 Task: Add Attachment from Google Drive to Card Card0000000279 in Board Board0000000070 in Workspace WS0000000024 in Trello. Add Cover Orange to Card Card0000000279 in Board Board0000000070 in Workspace WS0000000024 in Trello. Add "Add Label …" with "Title" Title0000000279 to Button Button0000000279 to Card Card0000000279 in Board Board0000000070 in Workspace WS0000000024 in Trello. Add Description DS0000000279 to Card Card0000000279 in Board Board0000000070 in Workspace WS0000000024 in Trello. Add Comment CM0000000279 to Card Card0000000279 in Board Board0000000070 in Workspace WS0000000024 in Trello
Action: Mouse moved to (416, 516)
Screenshot: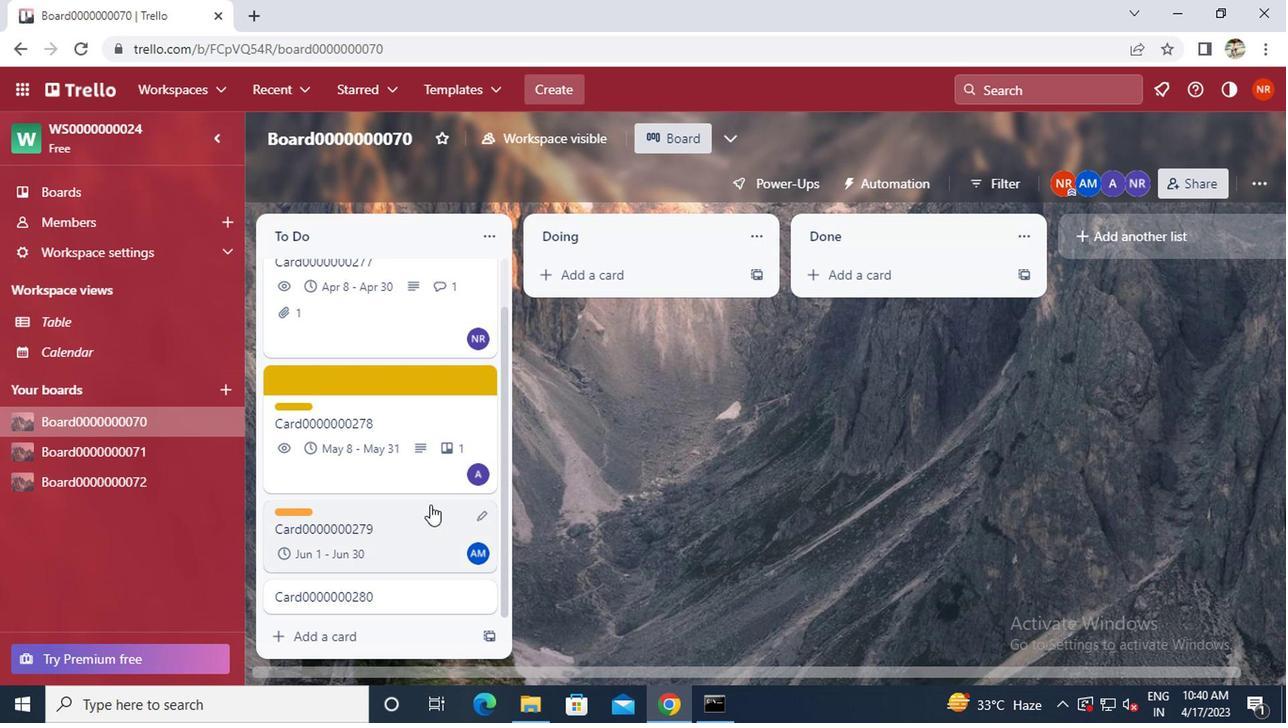 
Action: Mouse pressed left at (416, 516)
Screenshot: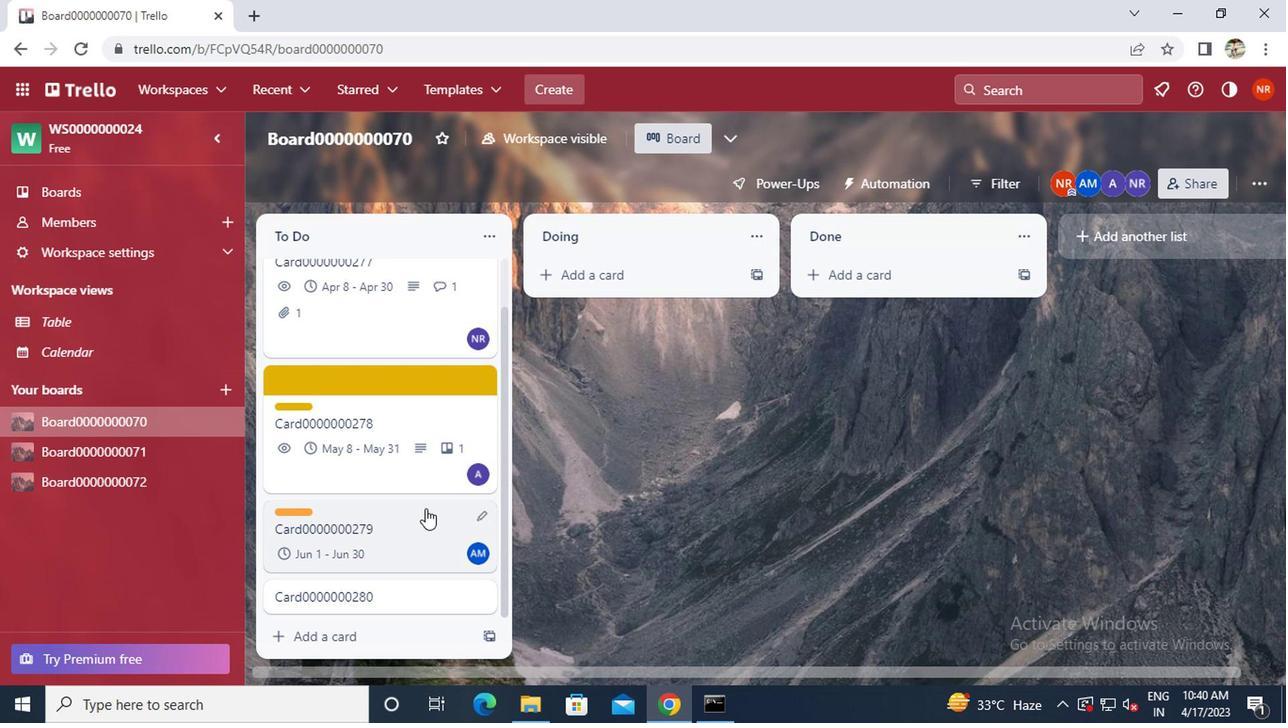 
Action: Mouse moved to (845, 453)
Screenshot: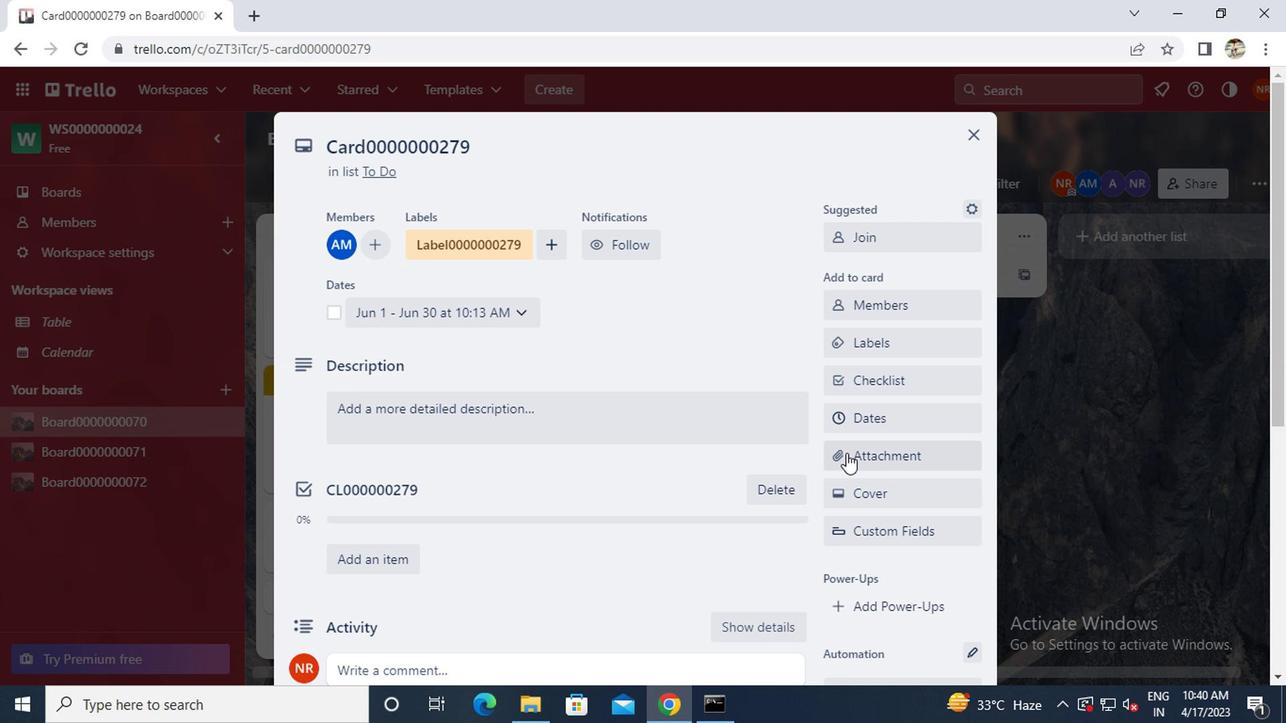 
Action: Mouse pressed left at (845, 453)
Screenshot: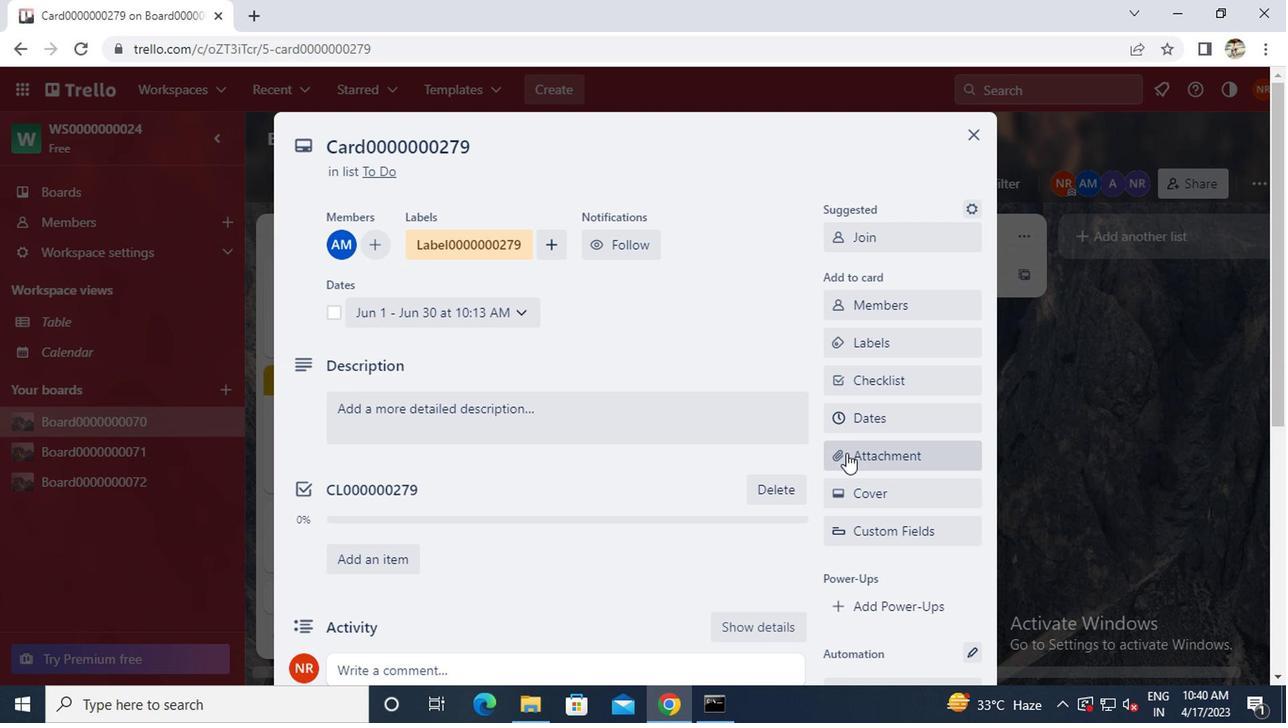 
Action: Mouse moved to (865, 236)
Screenshot: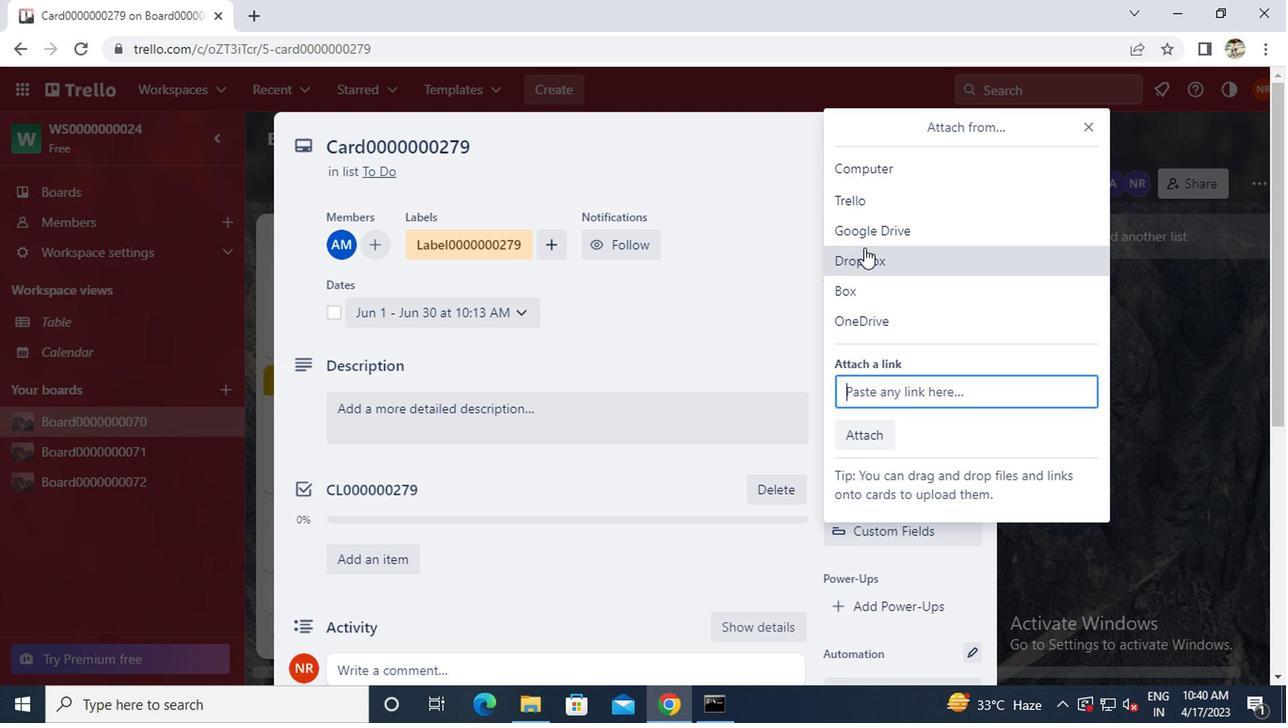 
Action: Mouse pressed left at (865, 236)
Screenshot: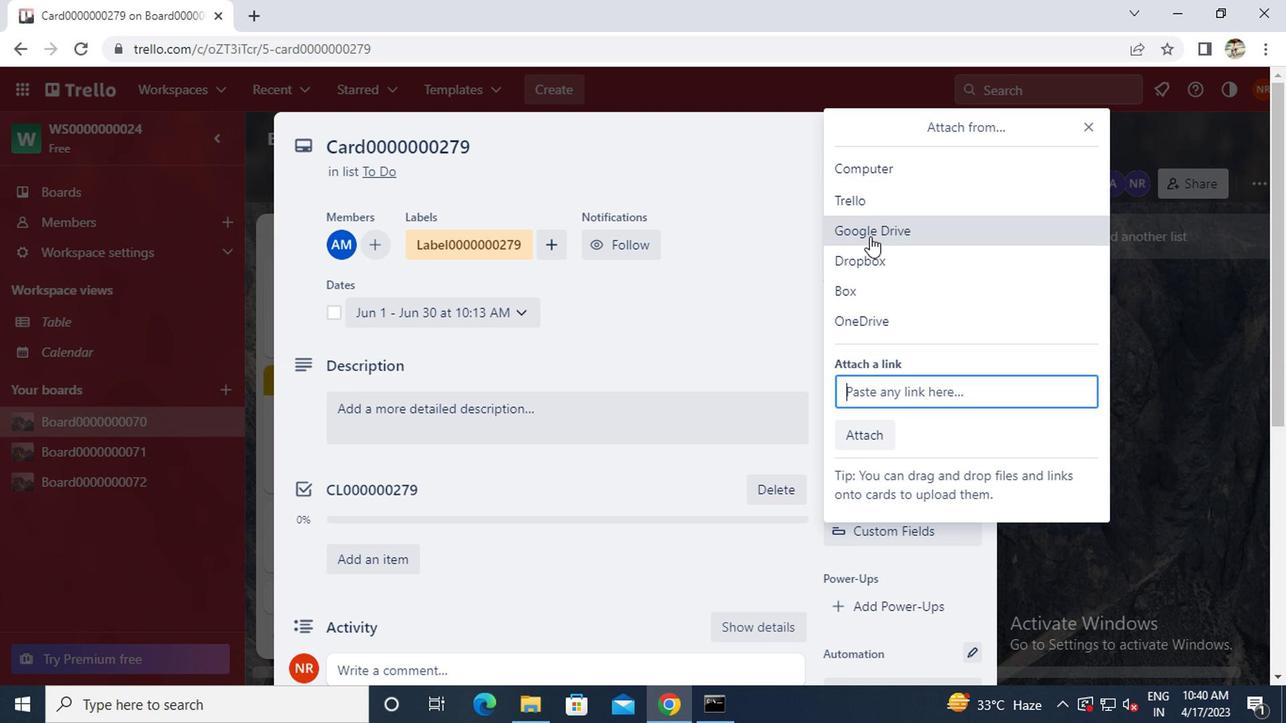
Action: Mouse moved to (395, 401)
Screenshot: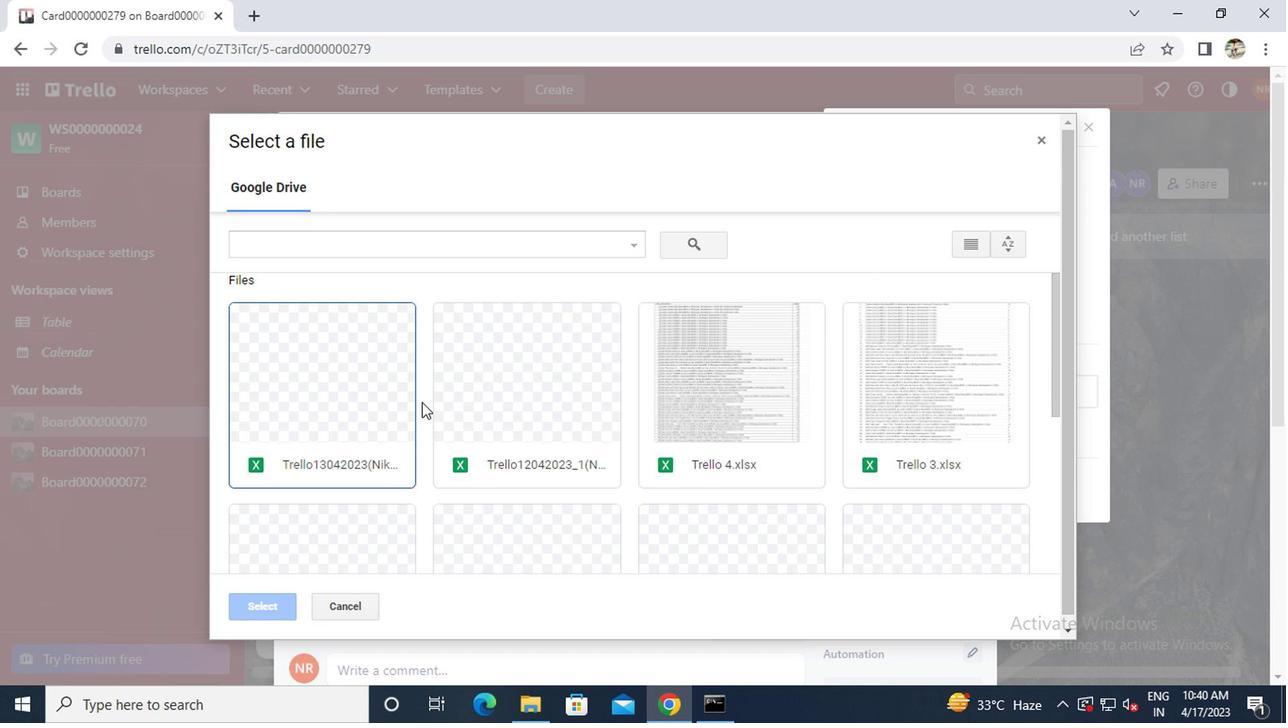 
Action: Mouse pressed left at (395, 401)
Screenshot: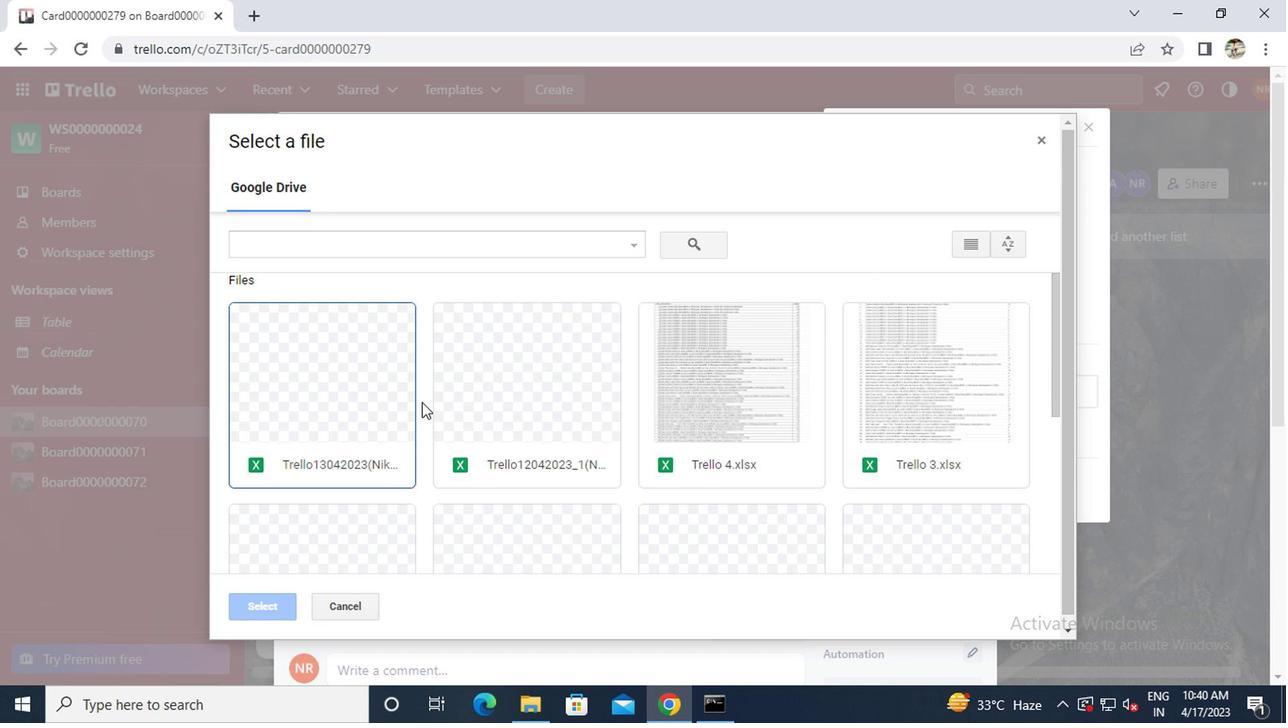 
Action: Mouse moved to (274, 611)
Screenshot: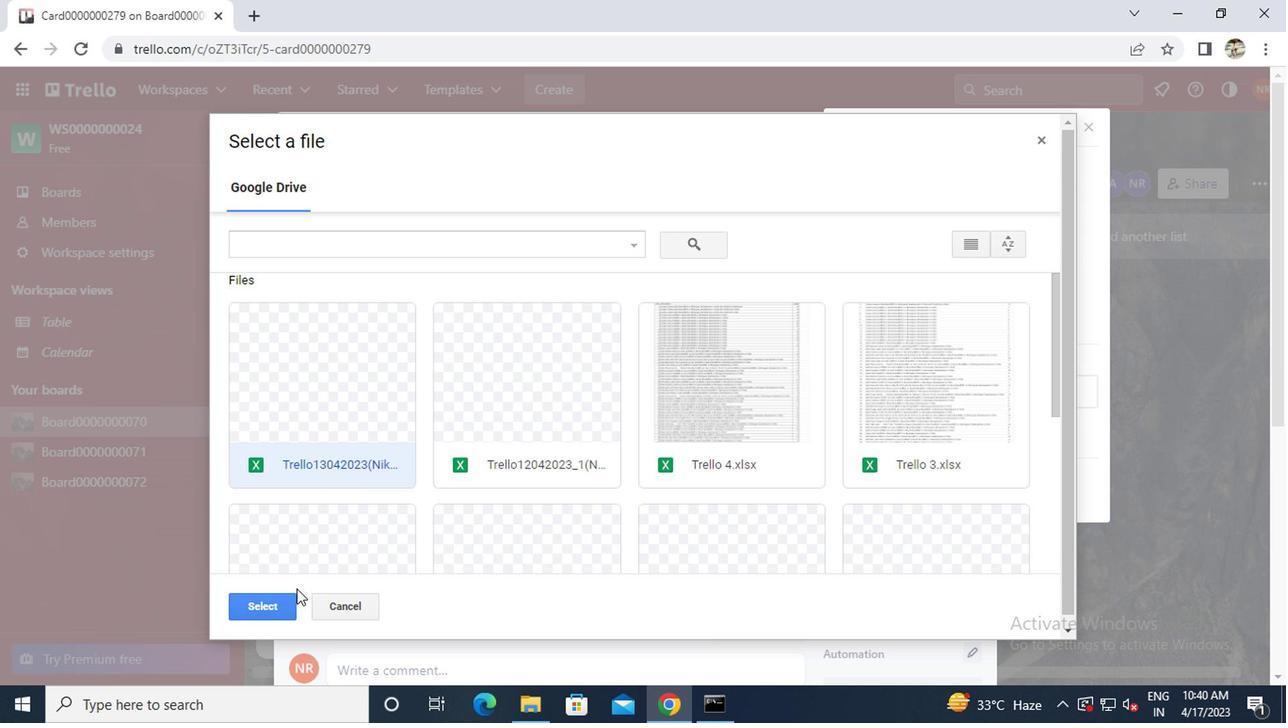 
Action: Mouse pressed left at (274, 611)
Screenshot: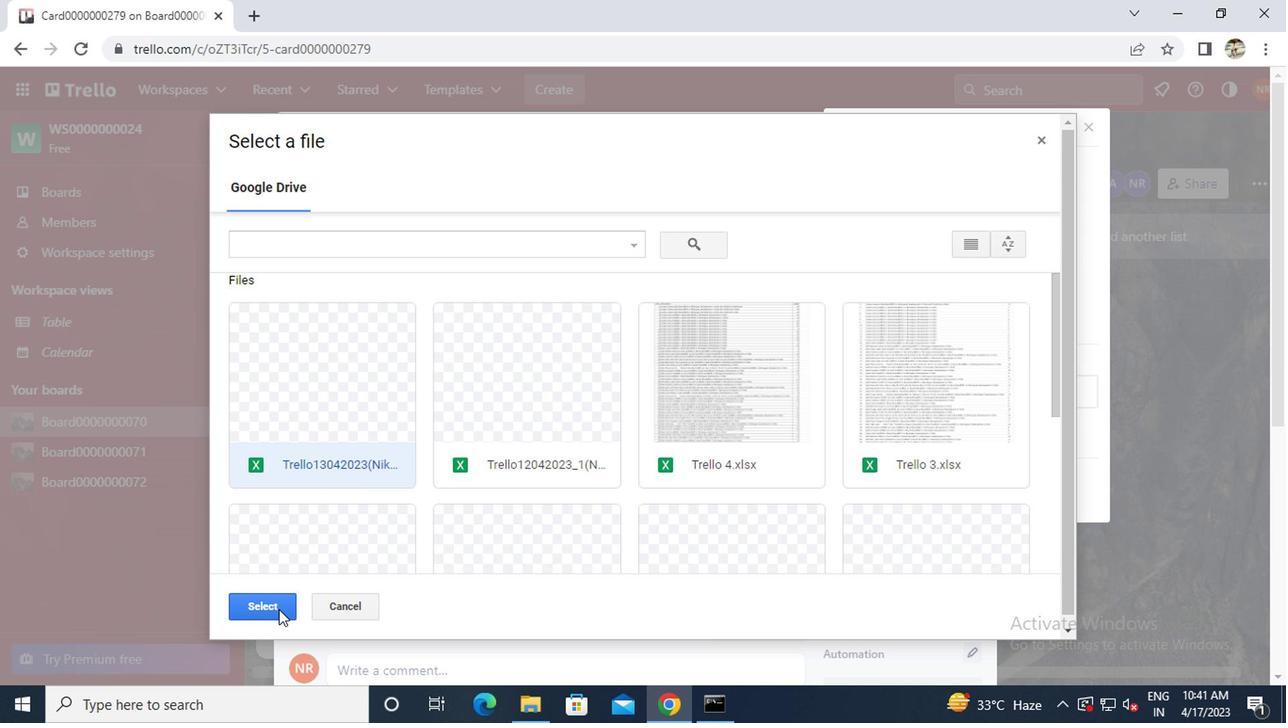 
Action: Mouse moved to (850, 493)
Screenshot: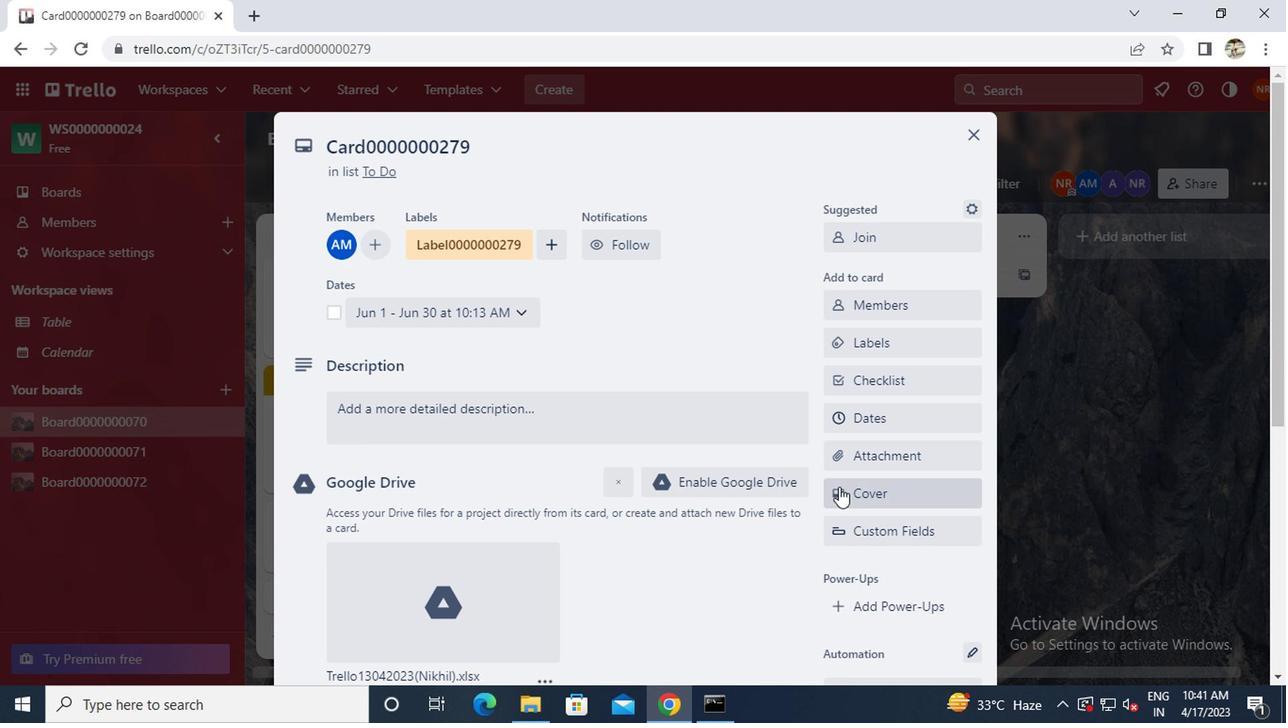 
Action: Mouse pressed left at (850, 493)
Screenshot: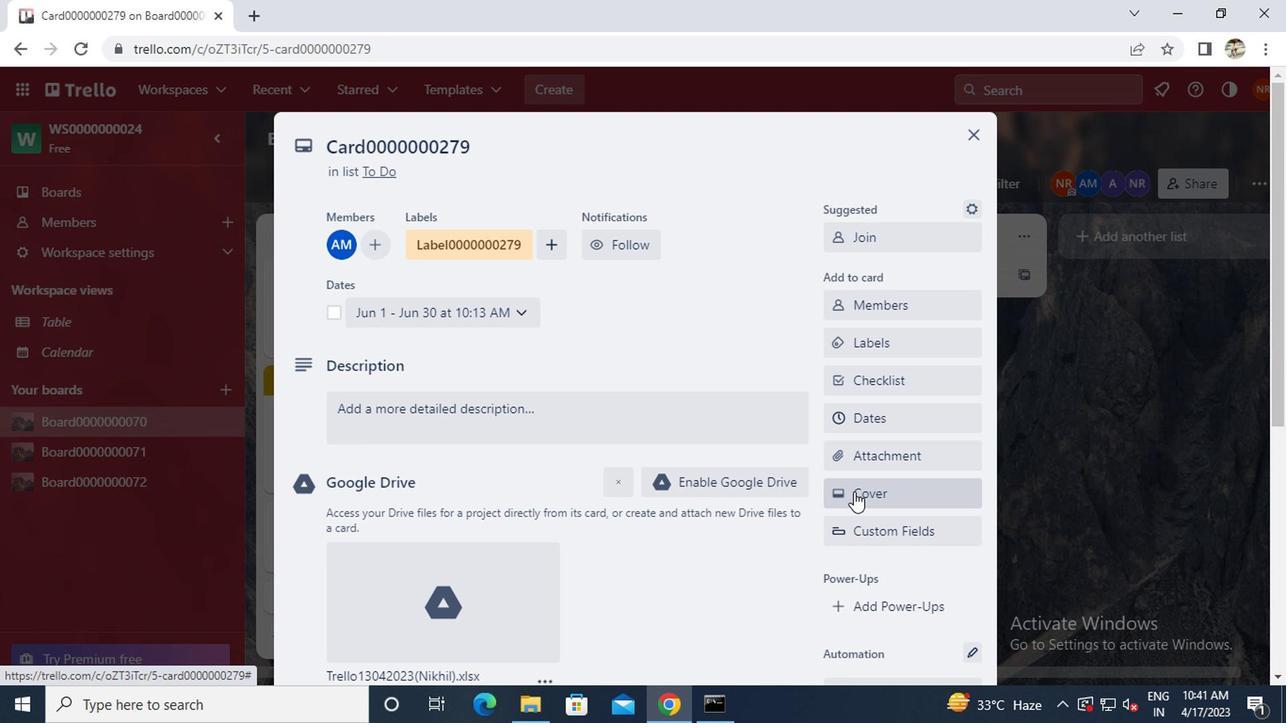 
Action: Mouse moved to (954, 302)
Screenshot: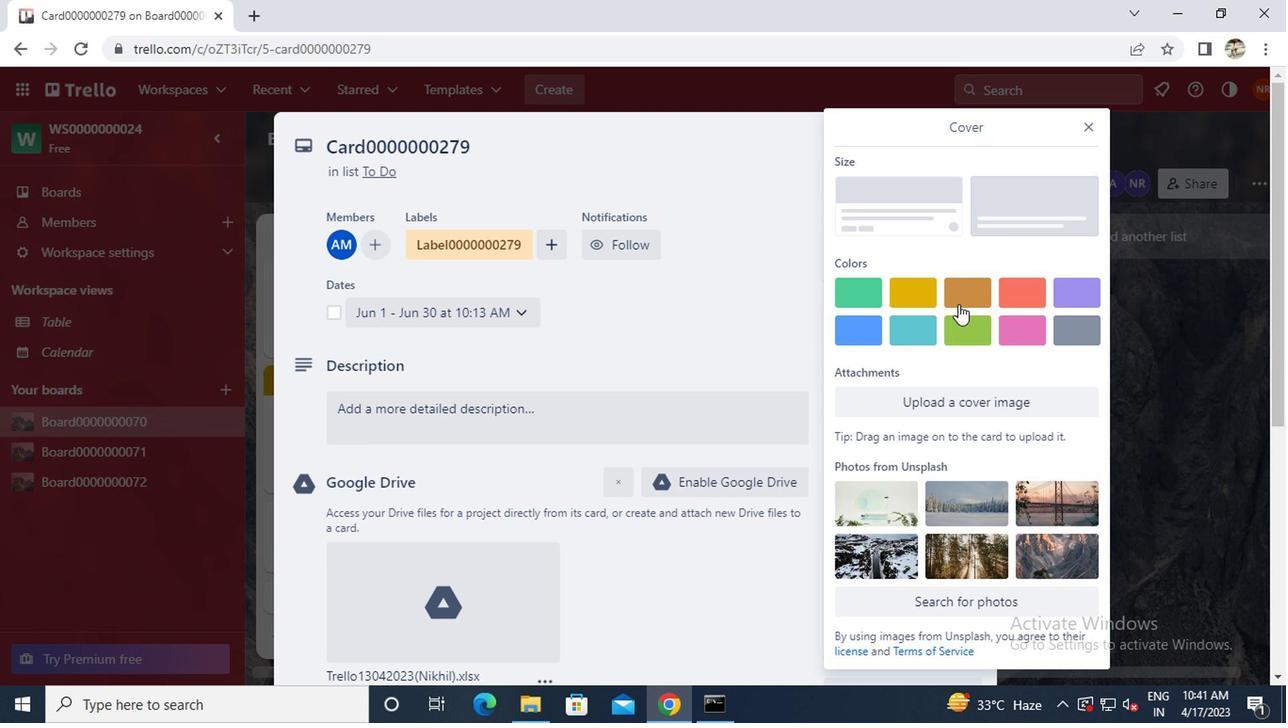 
Action: Mouse pressed left at (954, 302)
Screenshot: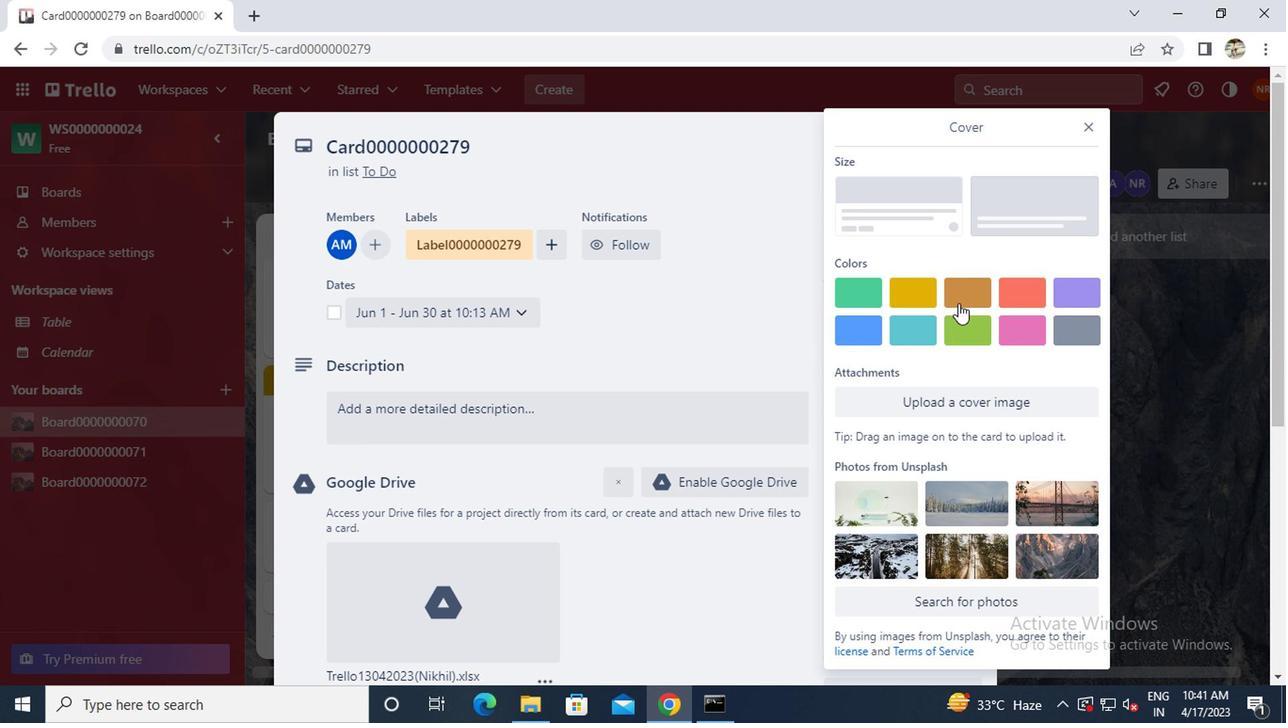 
Action: Mouse moved to (1087, 125)
Screenshot: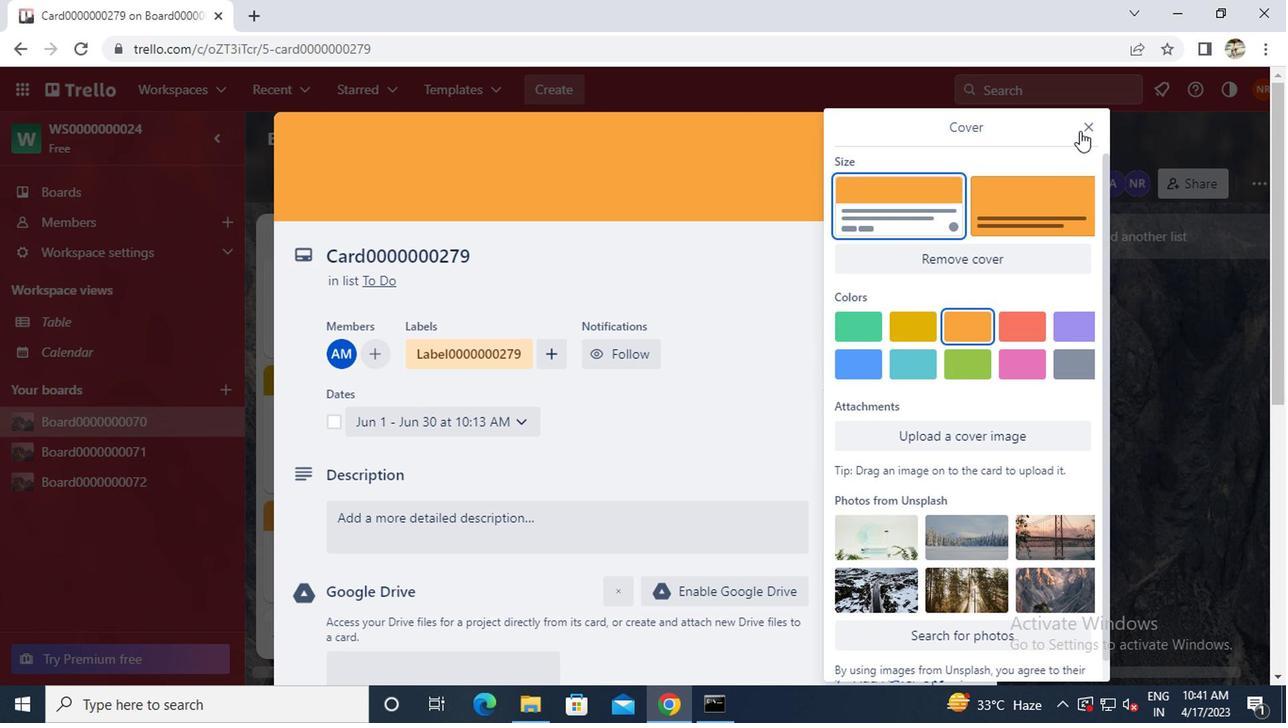 
Action: Mouse pressed left at (1087, 125)
Screenshot: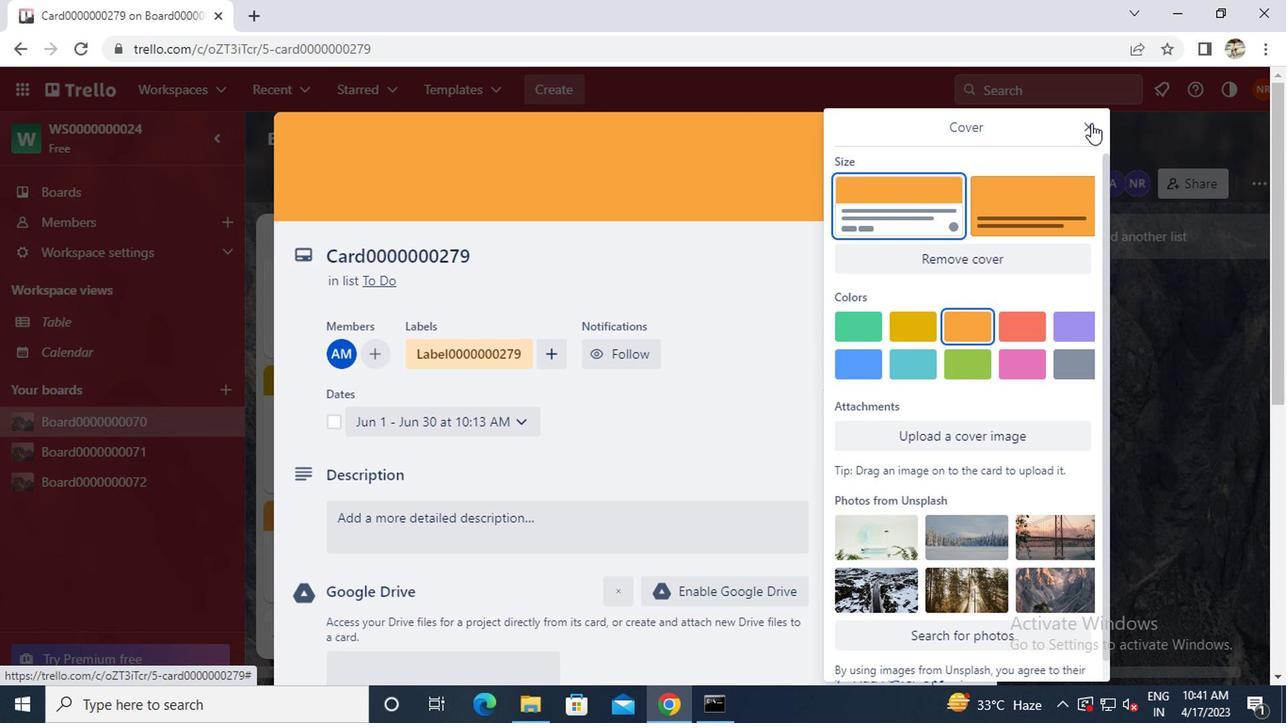 
Action: Mouse moved to (862, 375)
Screenshot: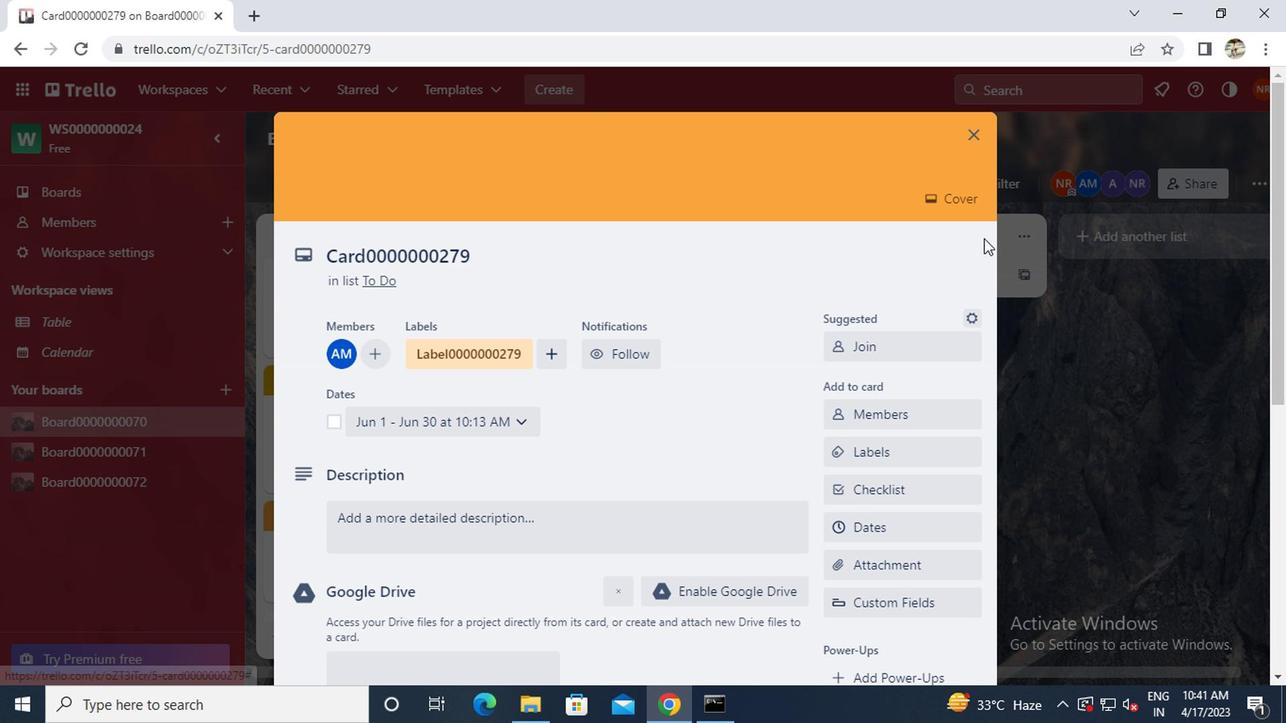 
Action: Mouse scrolled (862, 374) with delta (0, -1)
Screenshot: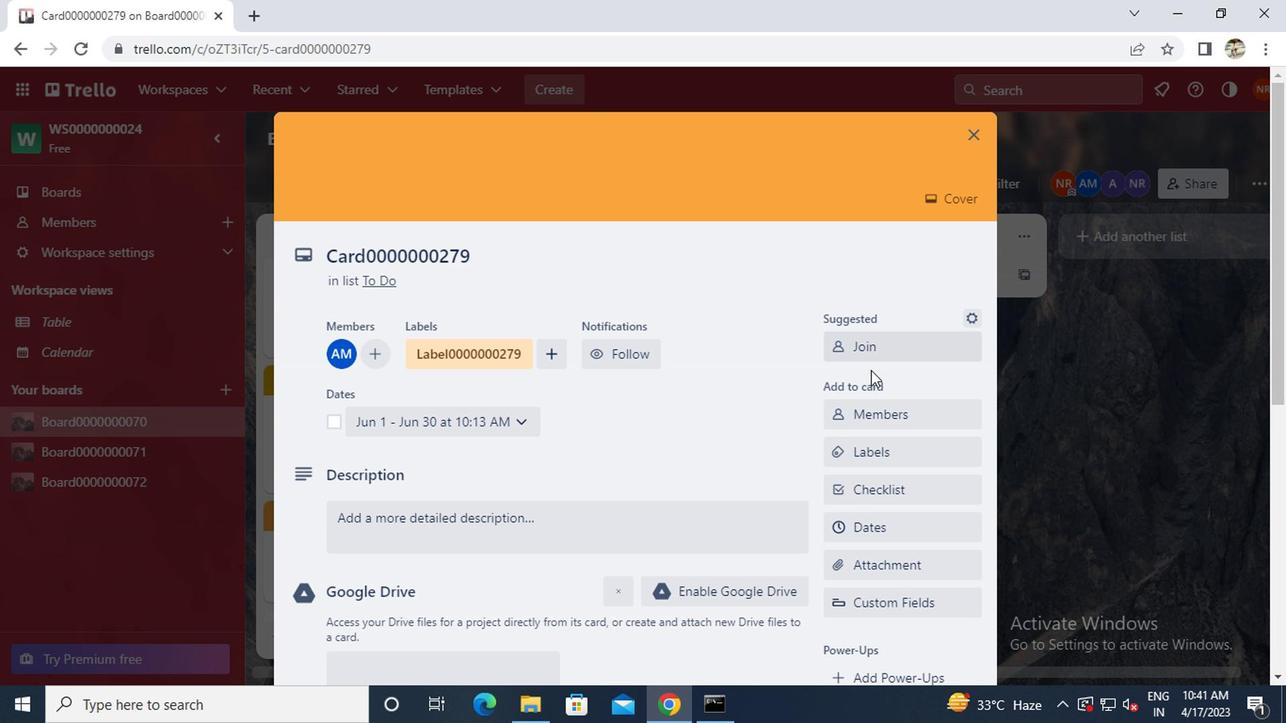 
Action: Mouse scrolled (862, 374) with delta (0, -1)
Screenshot: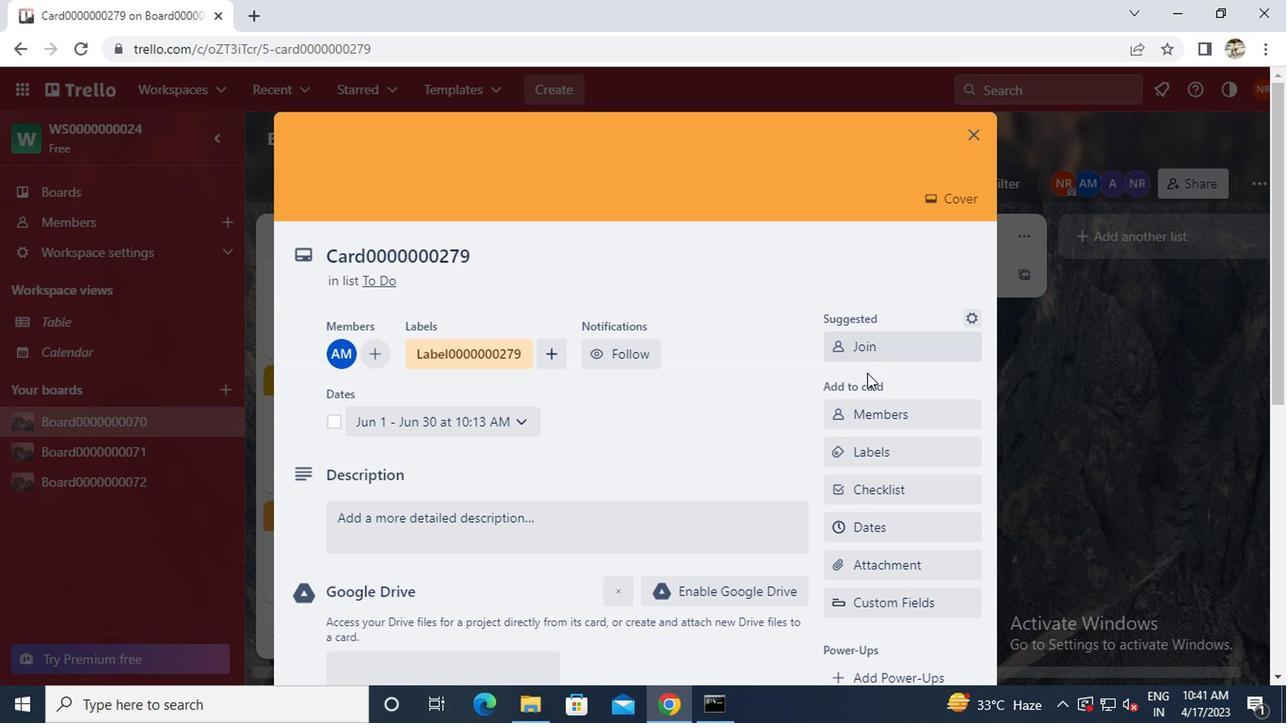 
Action: Mouse scrolled (862, 374) with delta (0, -1)
Screenshot: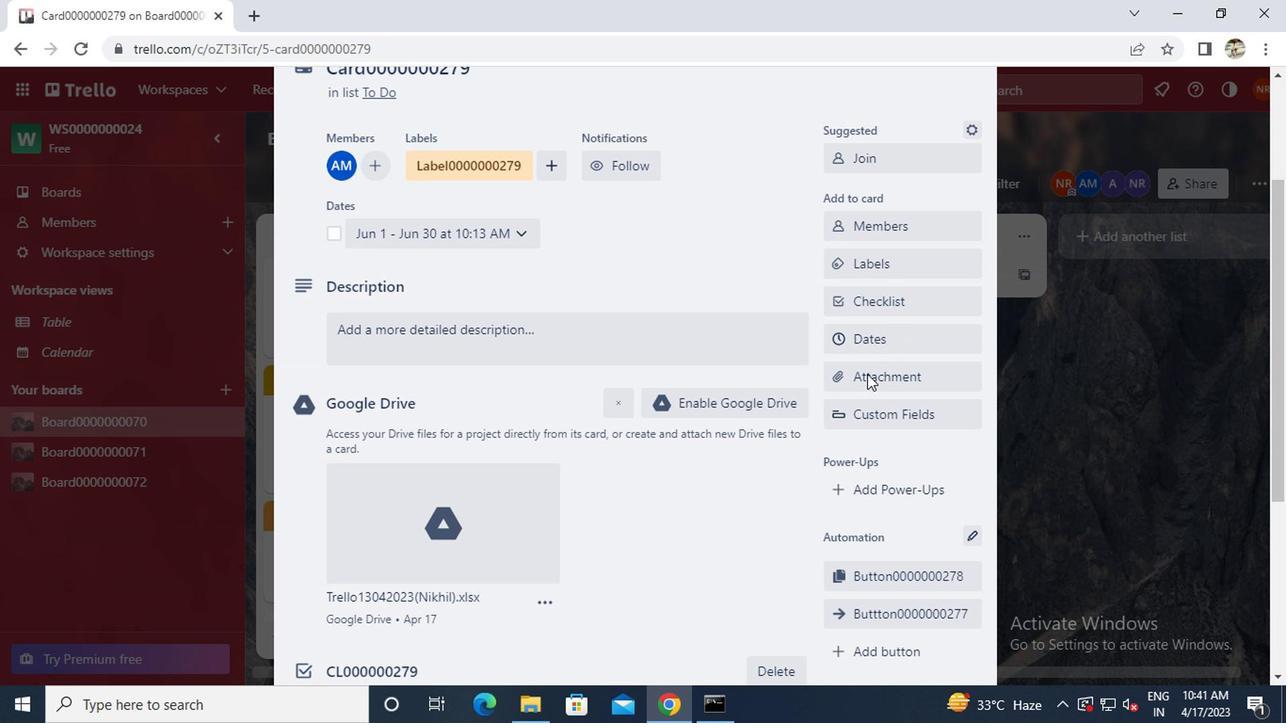 
Action: Mouse scrolled (862, 374) with delta (0, -1)
Screenshot: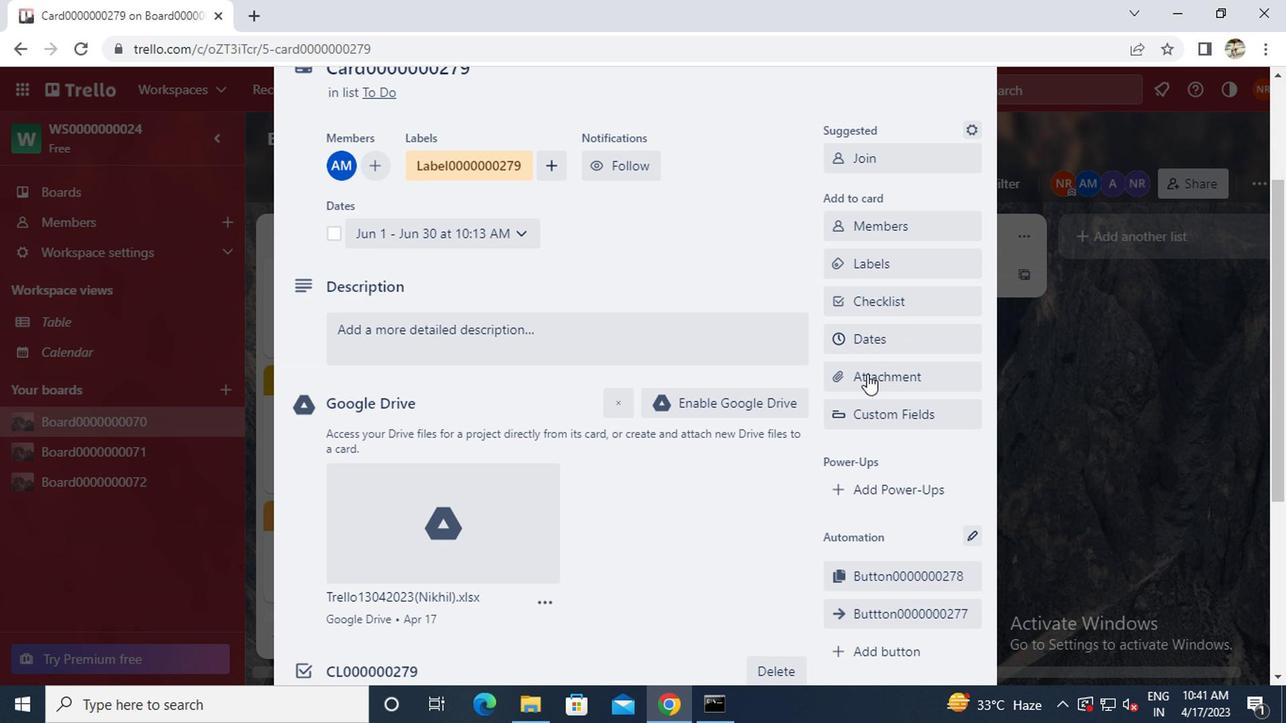 
Action: Mouse moved to (860, 462)
Screenshot: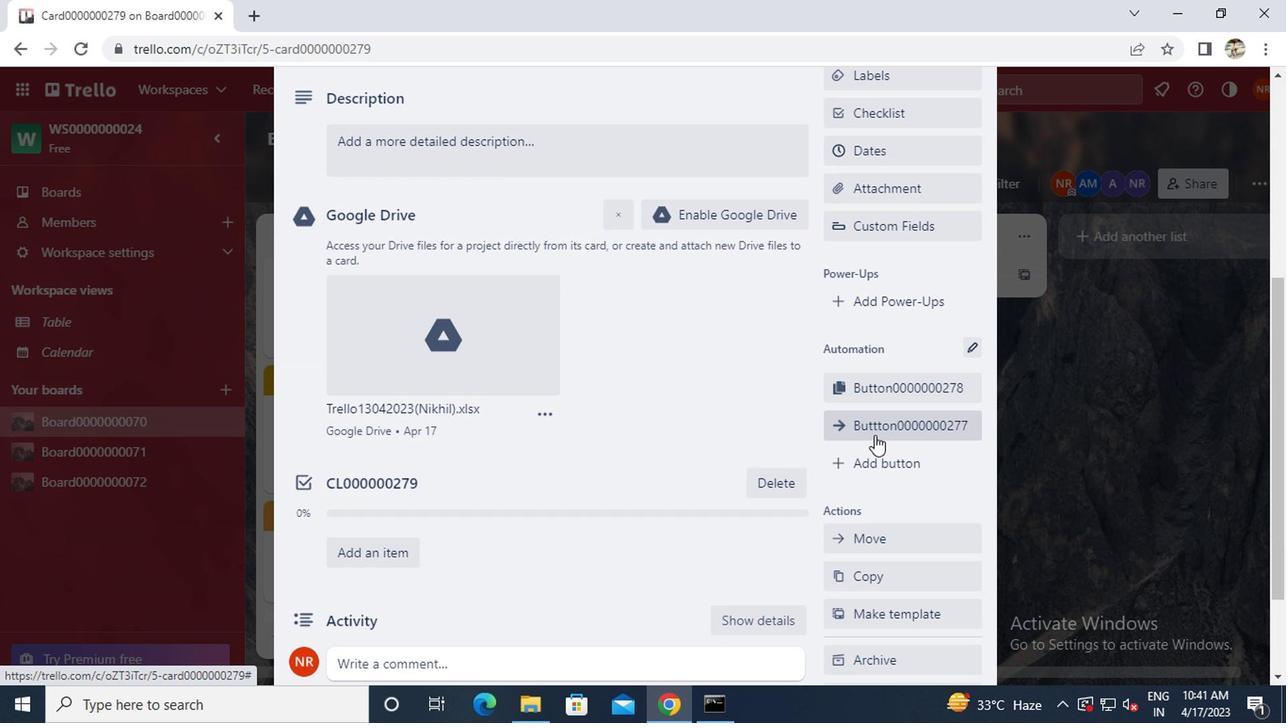 
Action: Mouse pressed left at (860, 462)
Screenshot: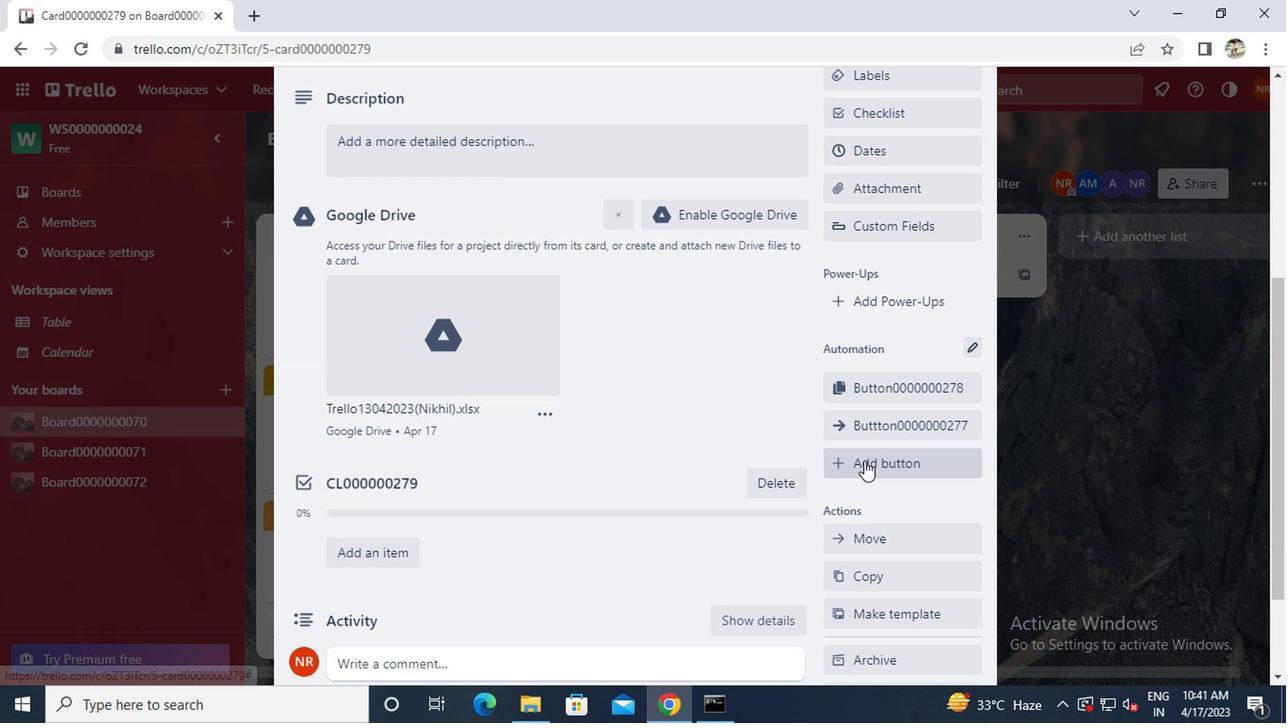 
Action: Mouse moved to (885, 287)
Screenshot: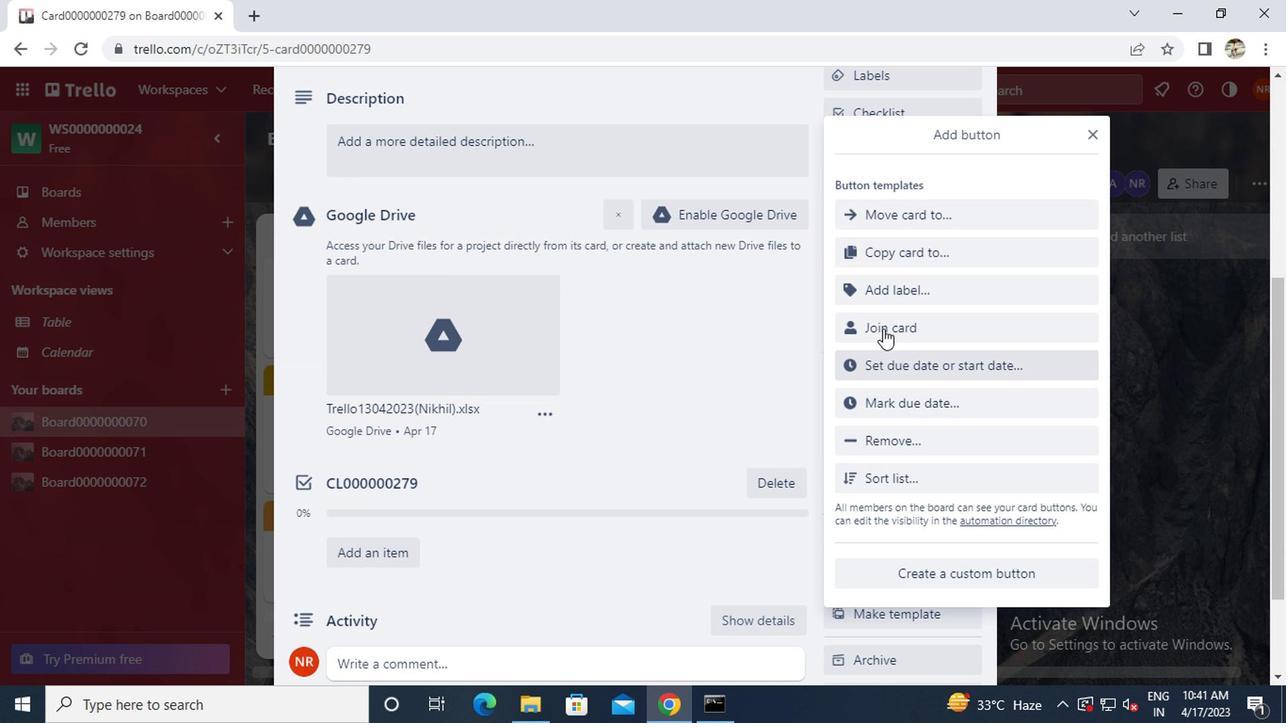 
Action: Mouse pressed left at (885, 287)
Screenshot: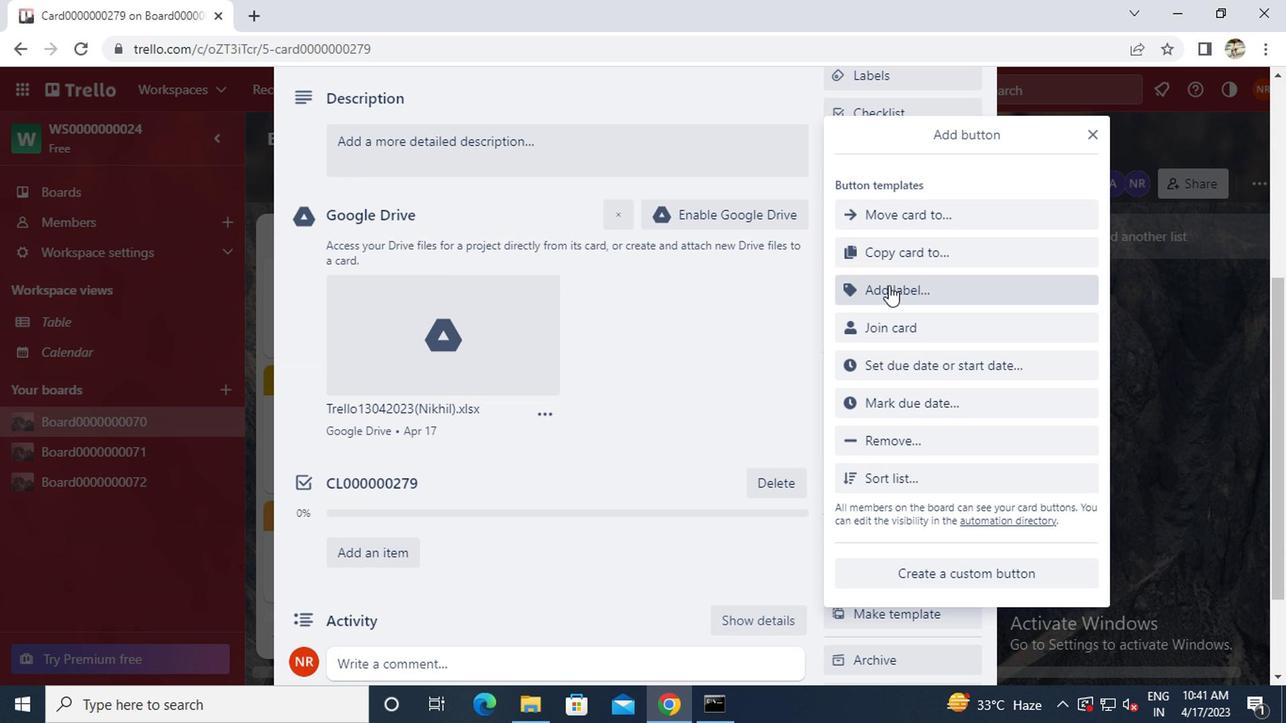 
Action: Mouse moved to (885, 286)
Screenshot: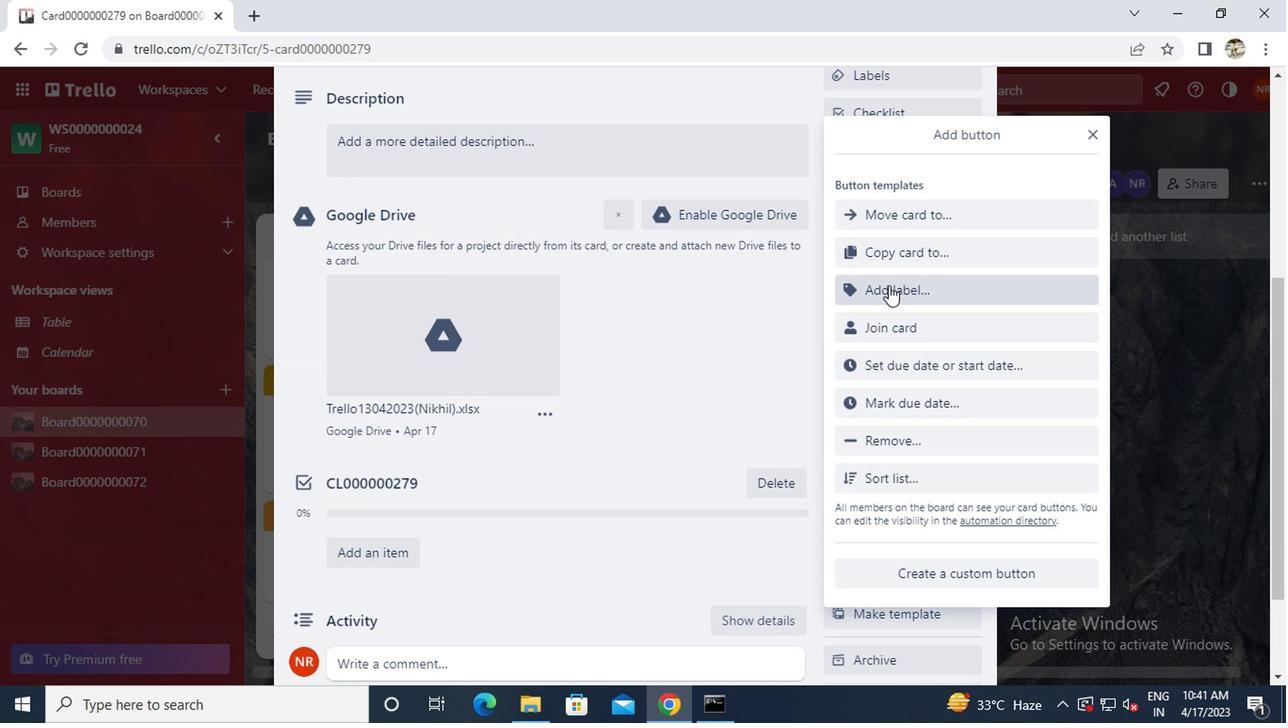 
Action: Key pressed <Key.caps_lock>t<Key.caps_lock>ittle0000000279
Screenshot: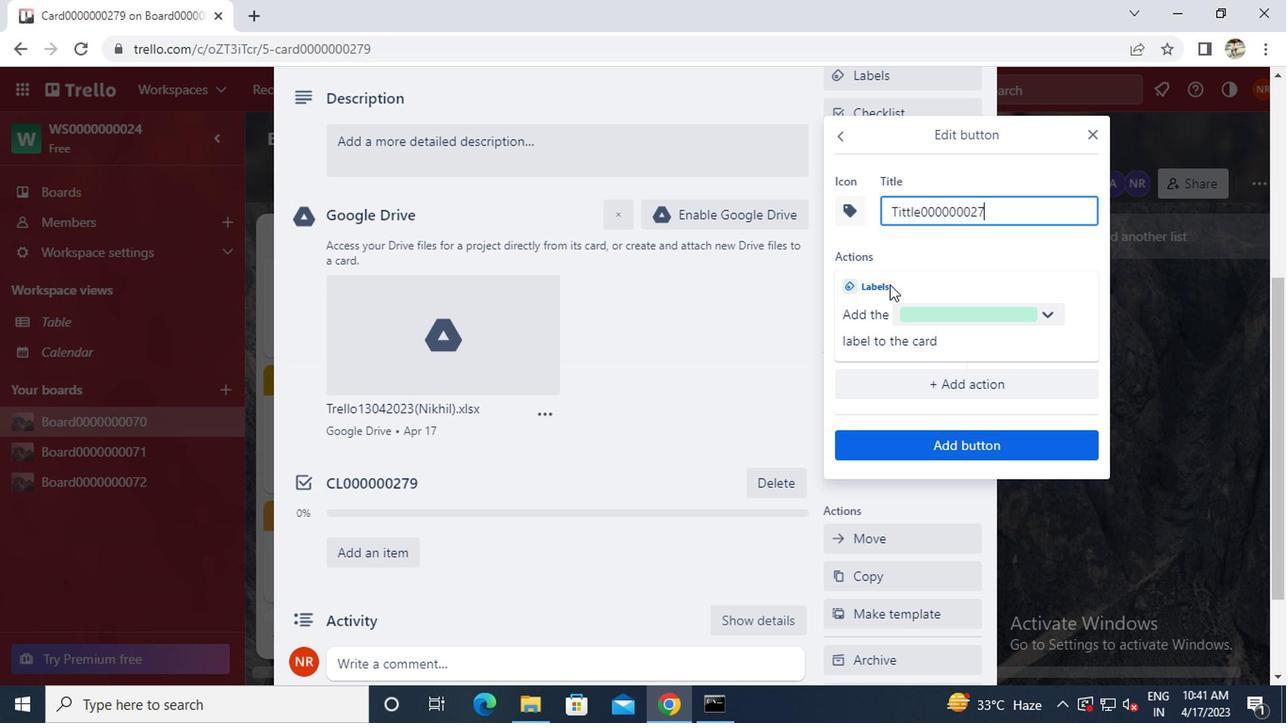 
Action: Mouse moved to (911, 443)
Screenshot: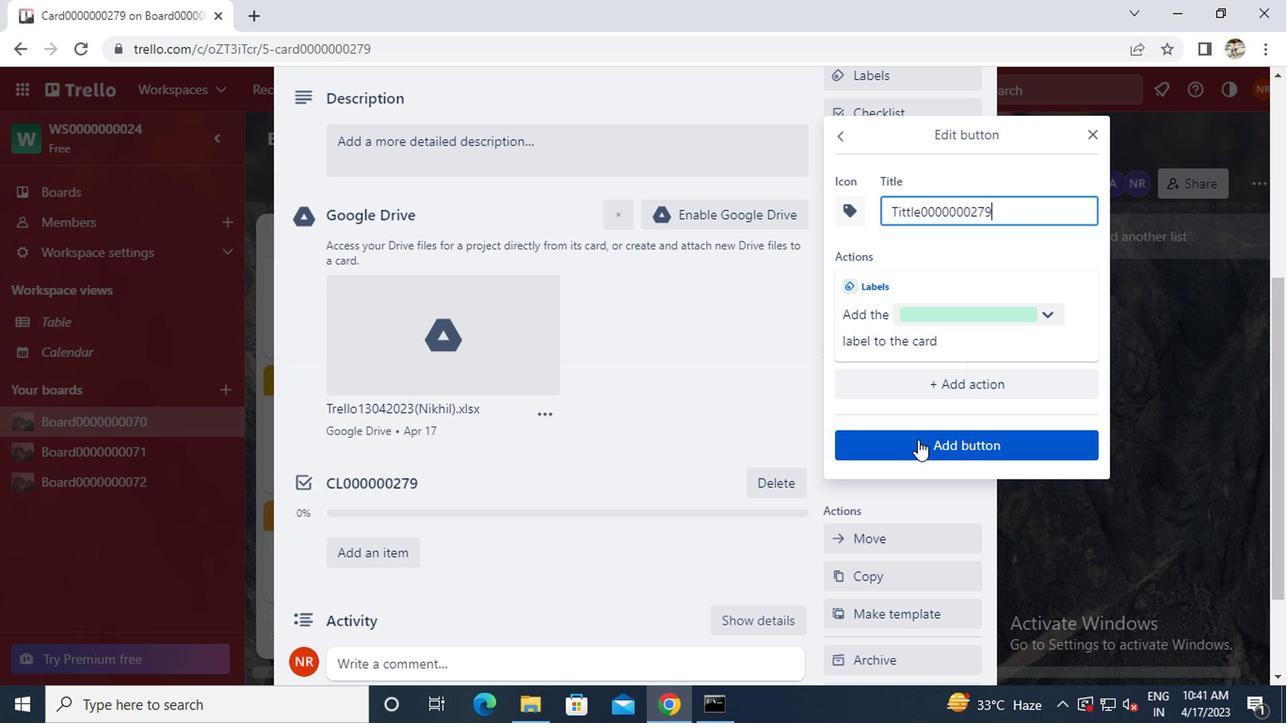 
Action: Mouse pressed left at (911, 443)
Screenshot: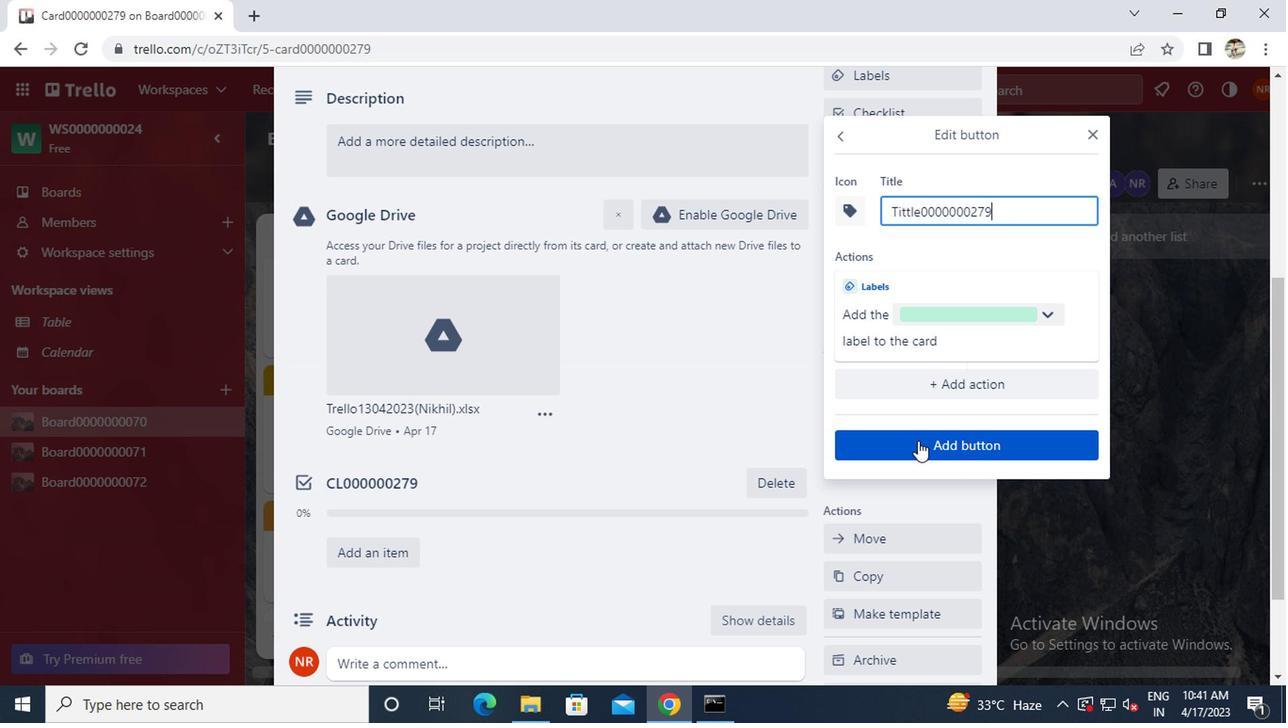 
Action: Mouse moved to (385, 373)
Screenshot: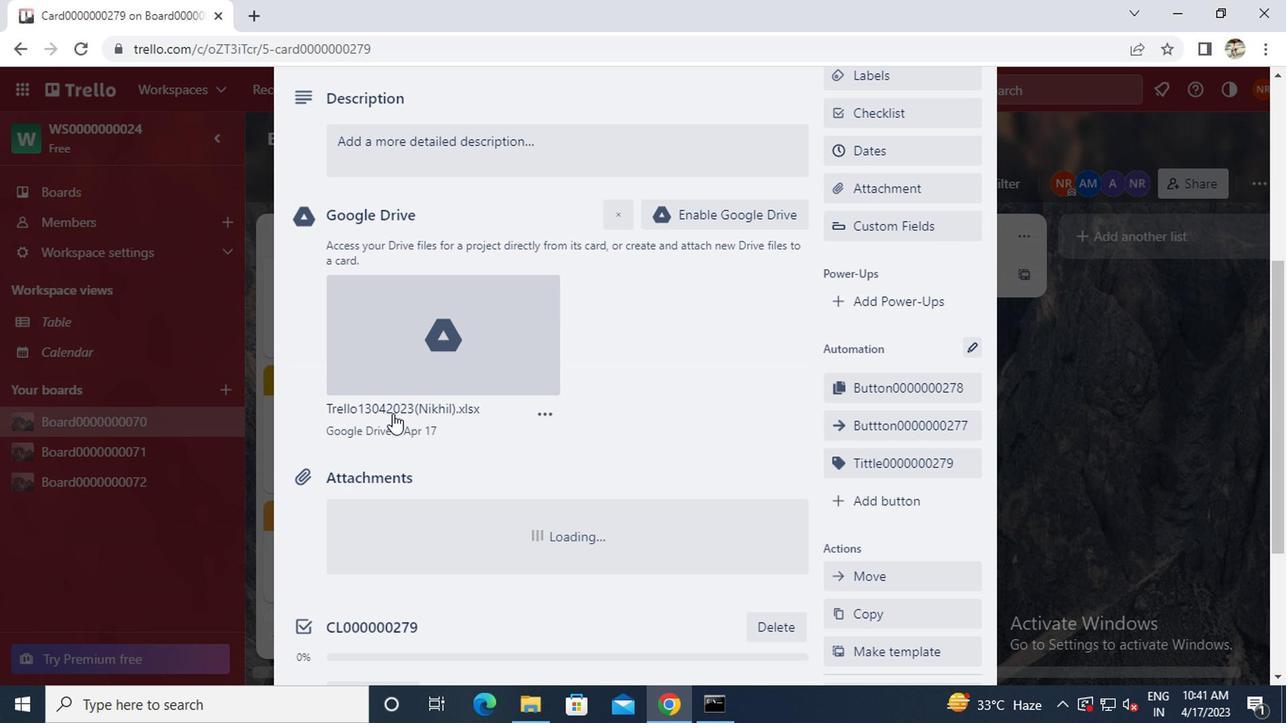 
Action: Mouse scrolled (385, 374) with delta (0, 0)
Screenshot: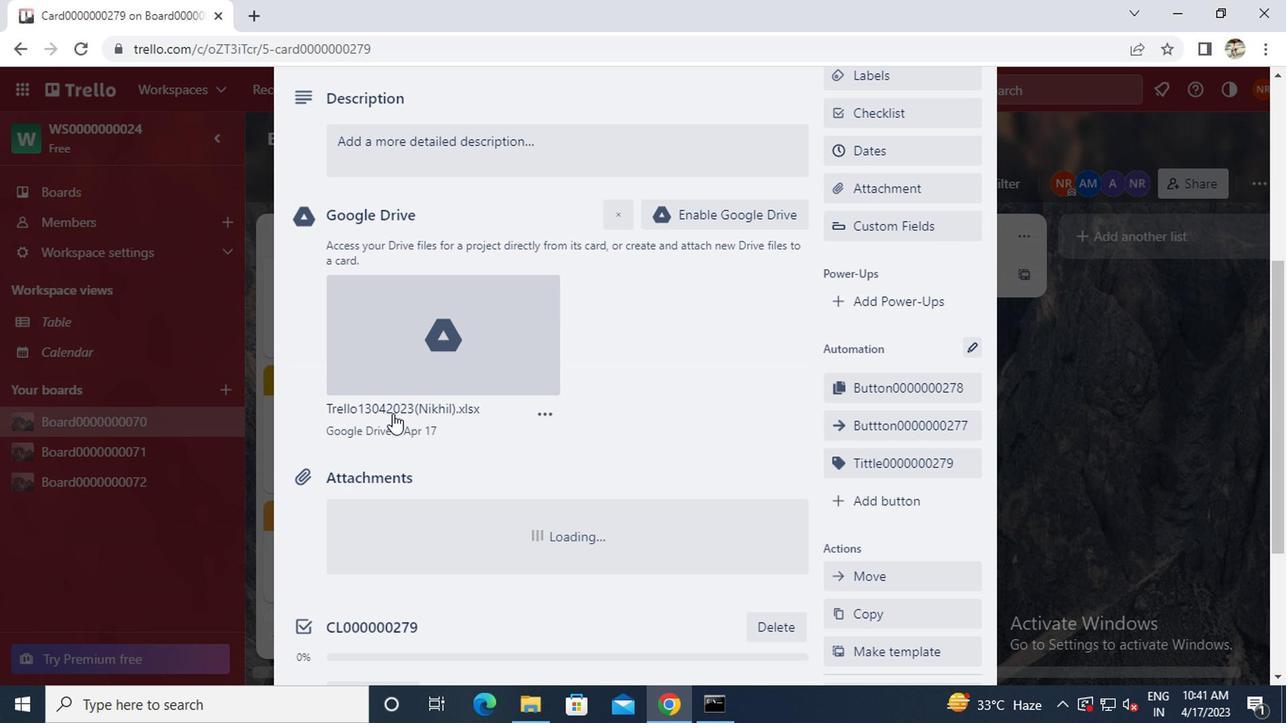 
Action: Mouse scrolled (385, 374) with delta (0, 0)
Screenshot: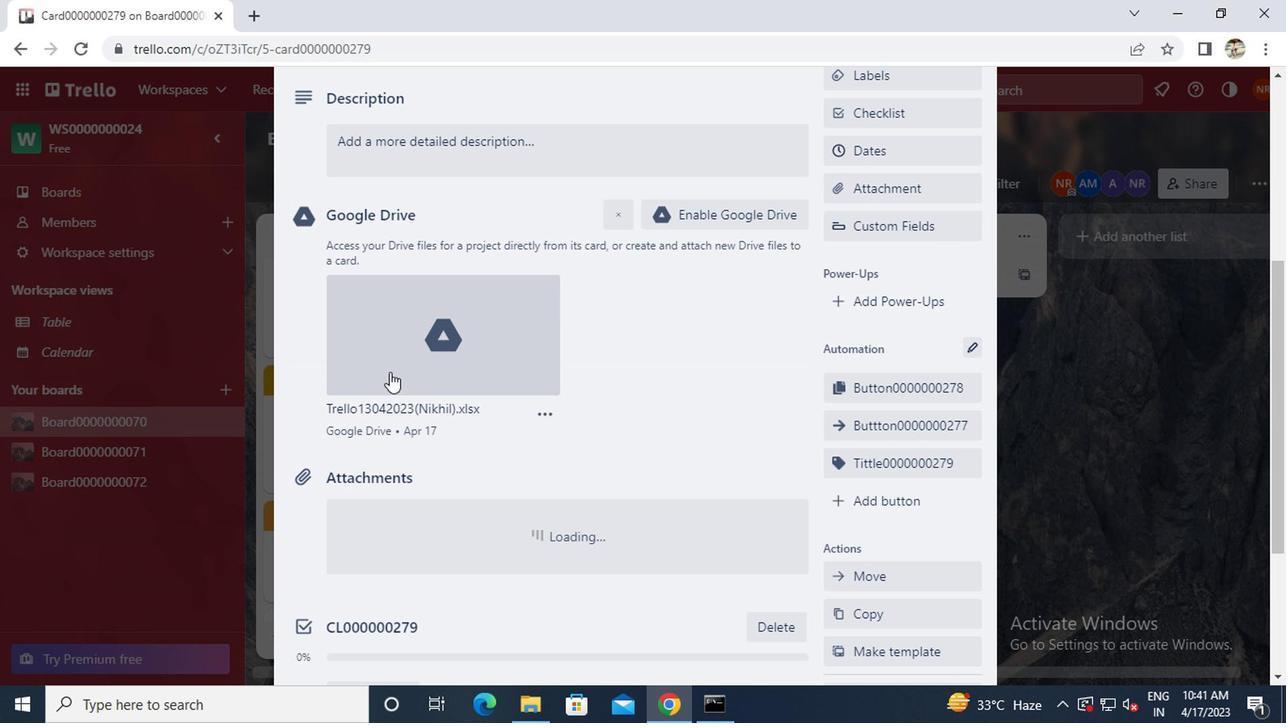 
Action: Mouse moved to (407, 316)
Screenshot: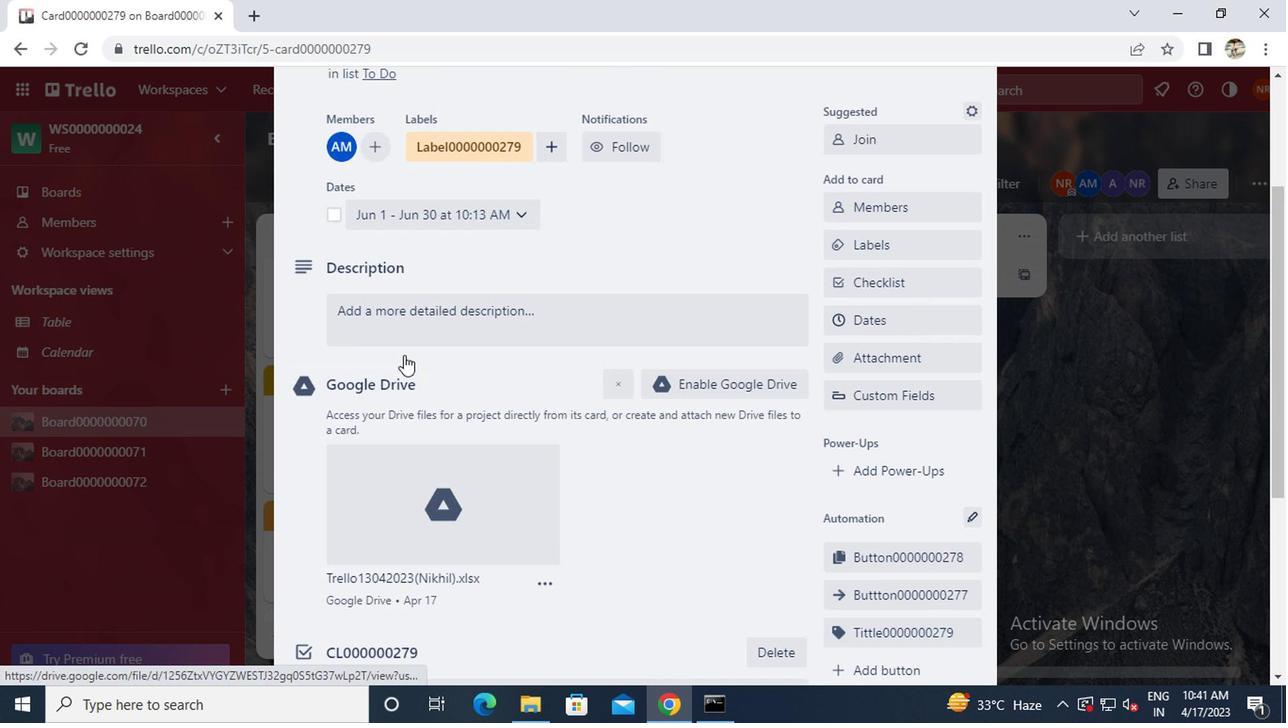 
Action: Mouse pressed left at (407, 316)
Screenshot: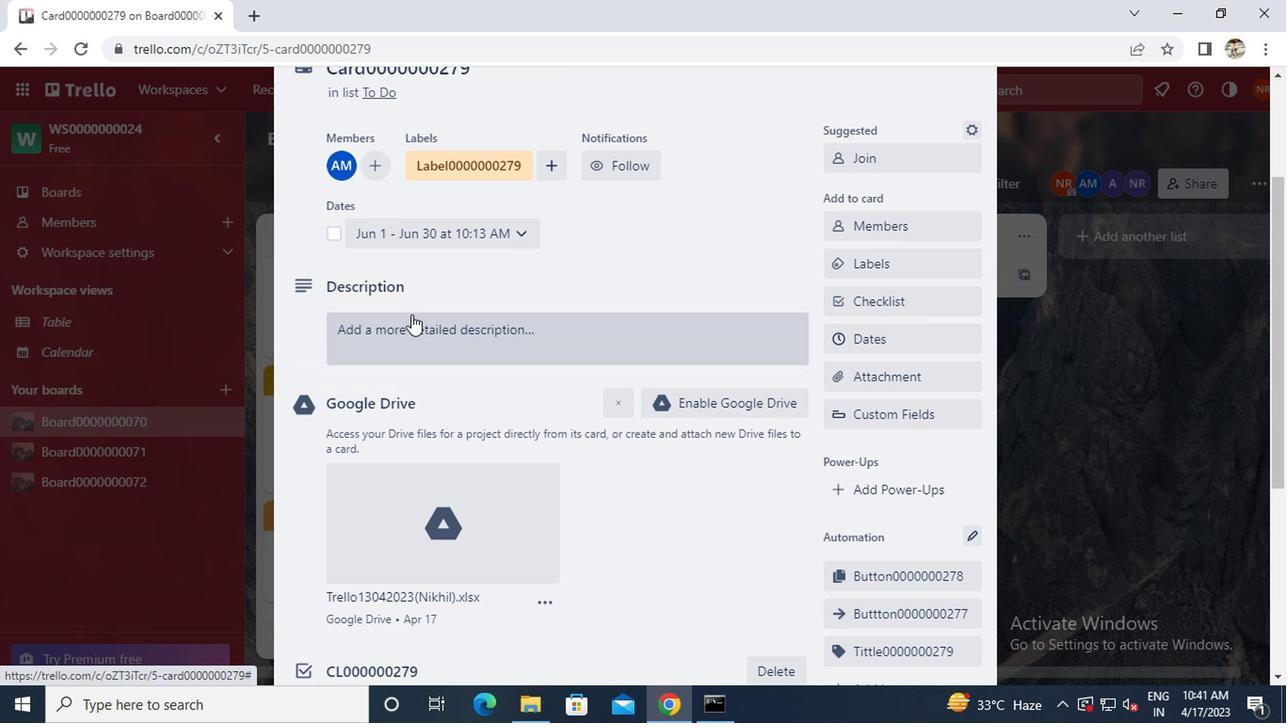 
Action: Key pressed <Key.caps_lock>ds0000000279
Screenshot: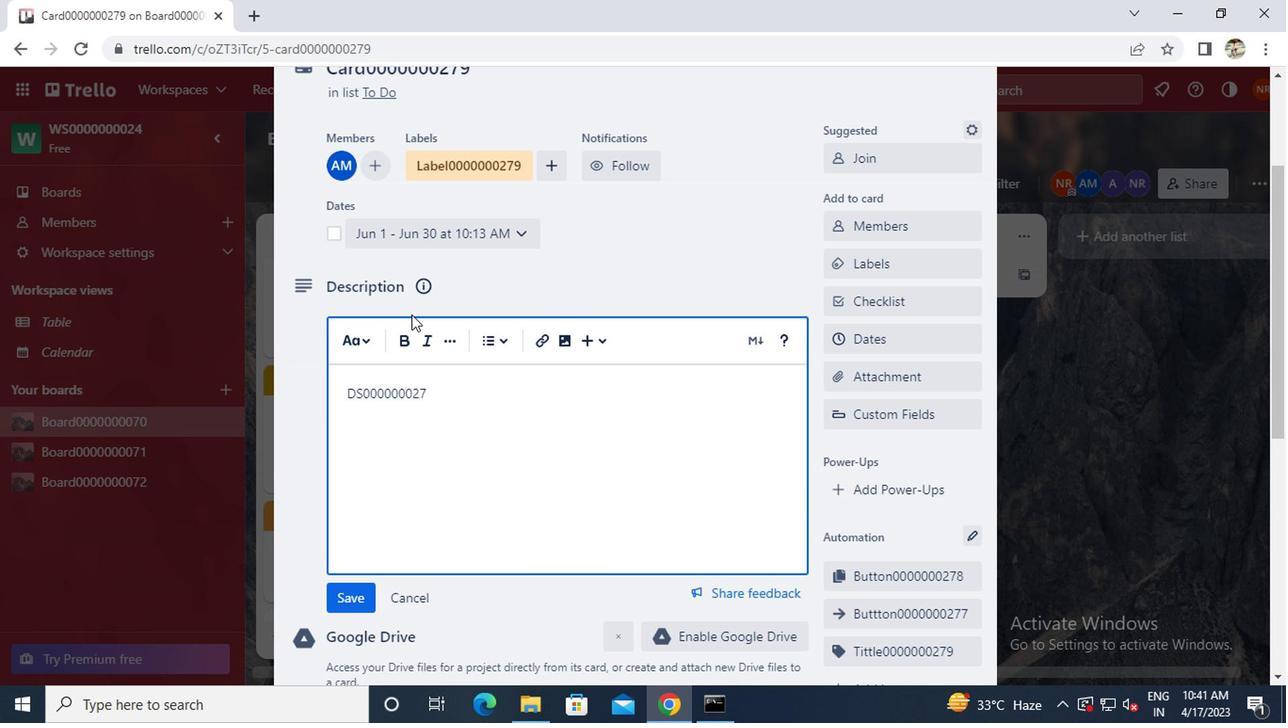 
Action: Mouse moved to (339, 594)
Screenshot: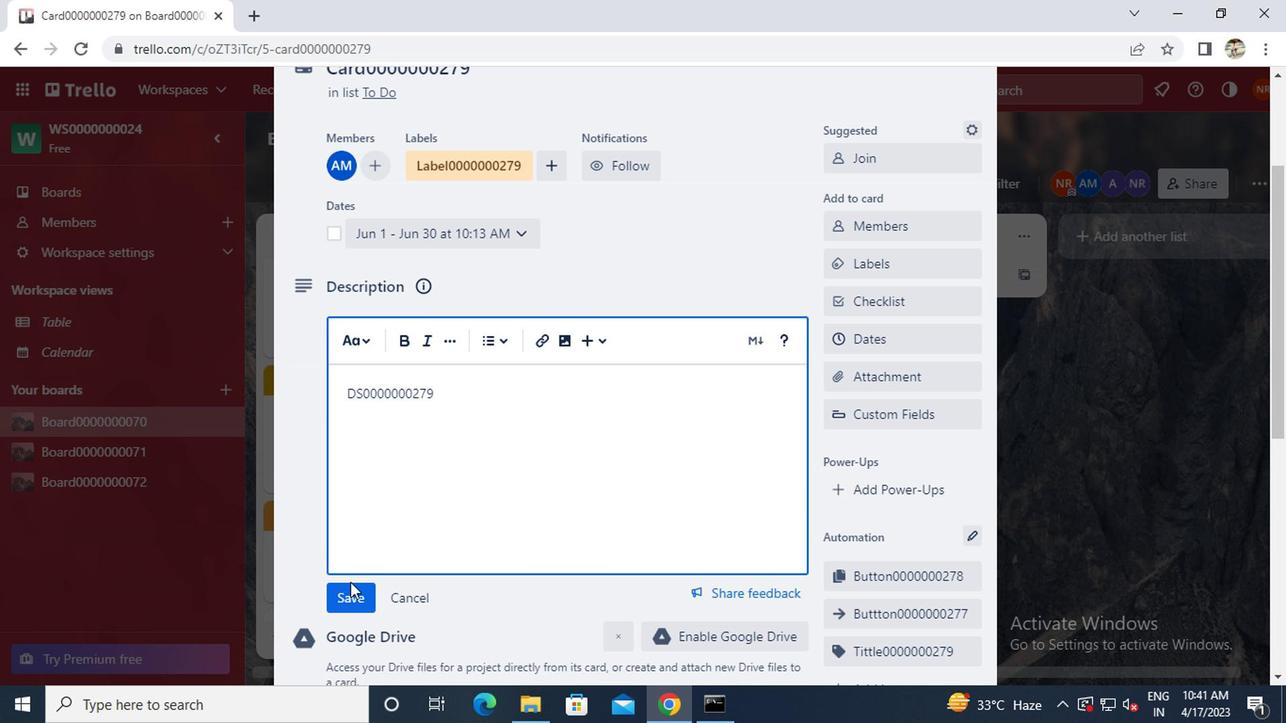 
Action: Mouse pressed left at (339, 594)
Screenshot: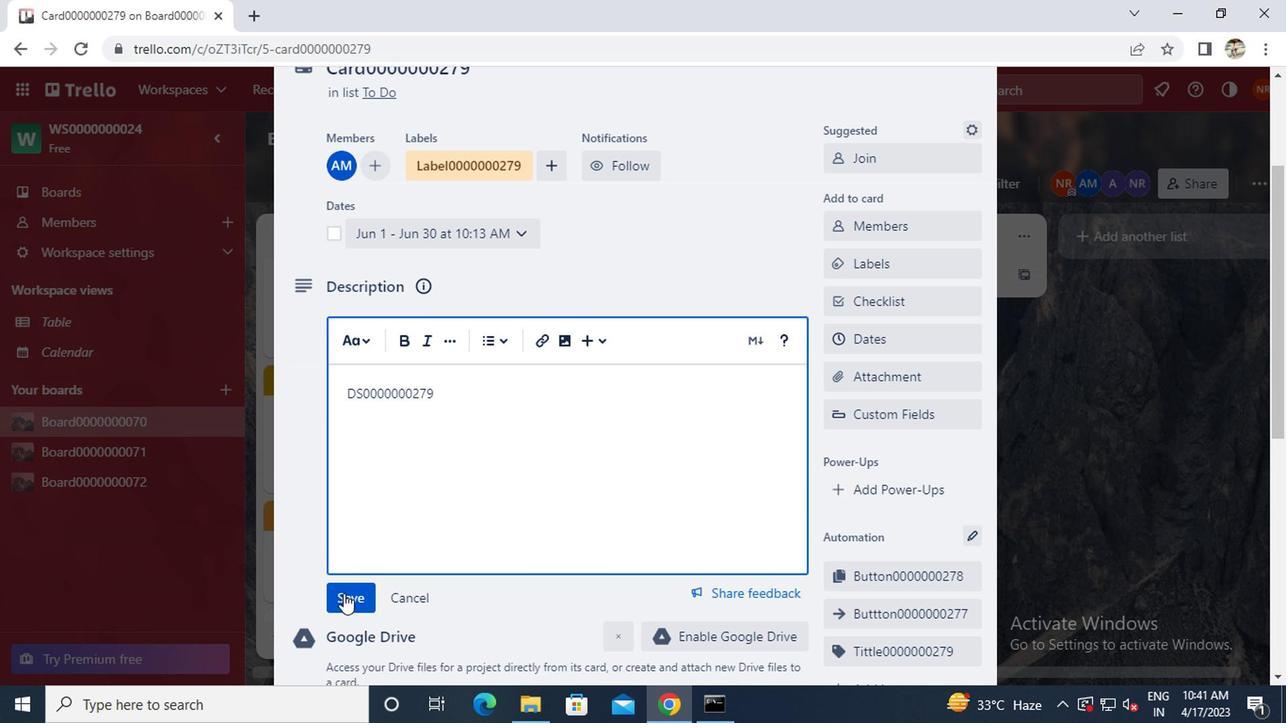 
Action: Mouse scrolled (339, 594) with delta (0, 0)
Screenshot: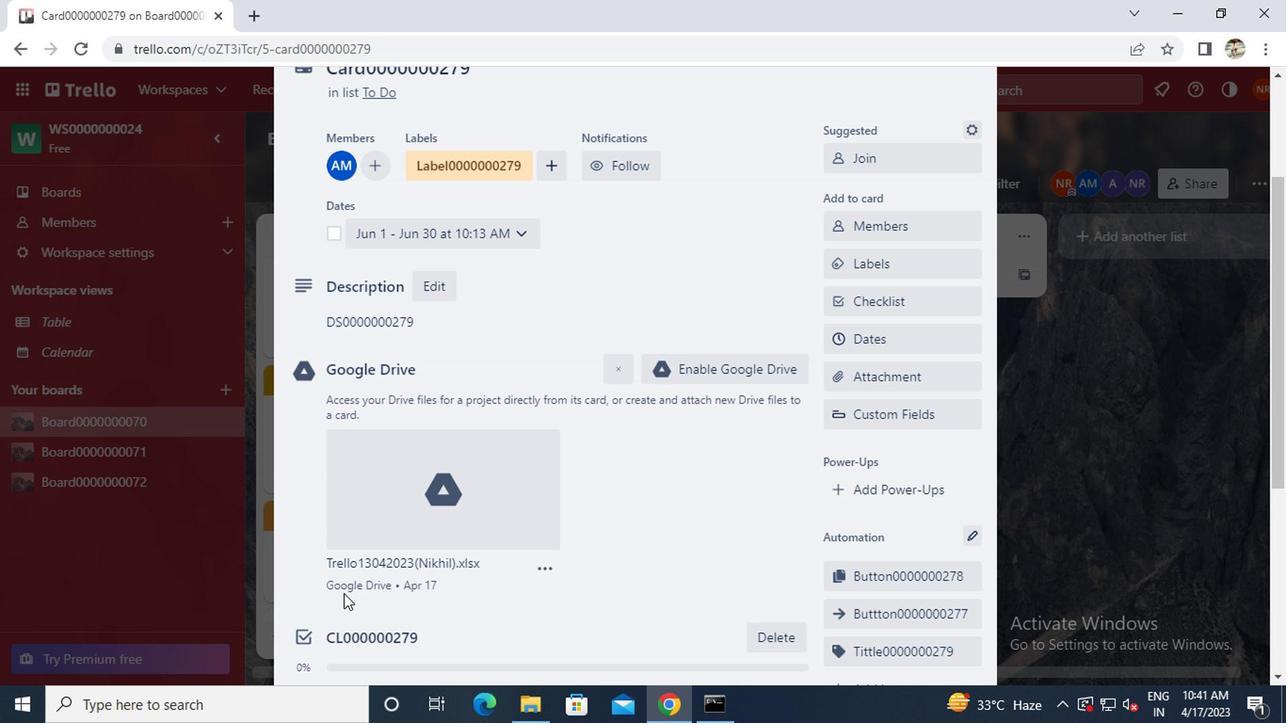 
Action: Mouse moved to (338, 594)
Screenshot: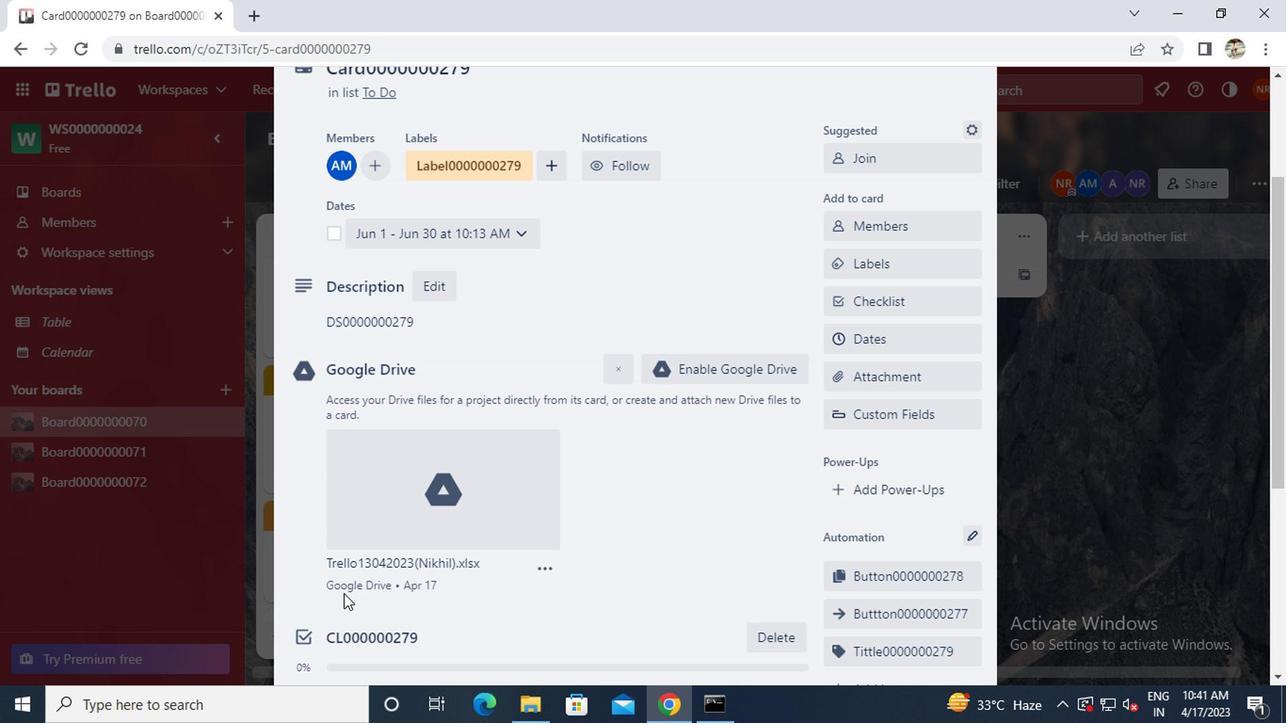 
Action: Mouse scrolled (338, 594) with delta (0, 0)
Screenshot: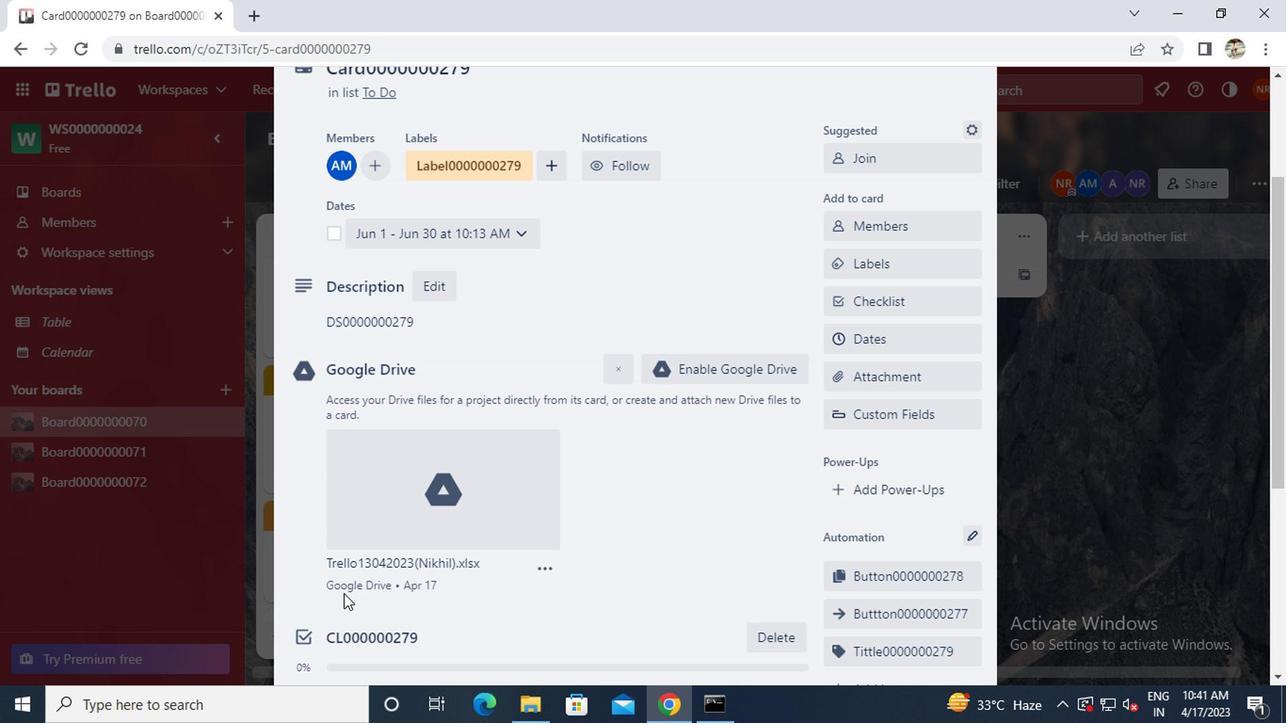 
Action: Mouse scrolled (338, 594) with delta (0, 0)
Screenshot: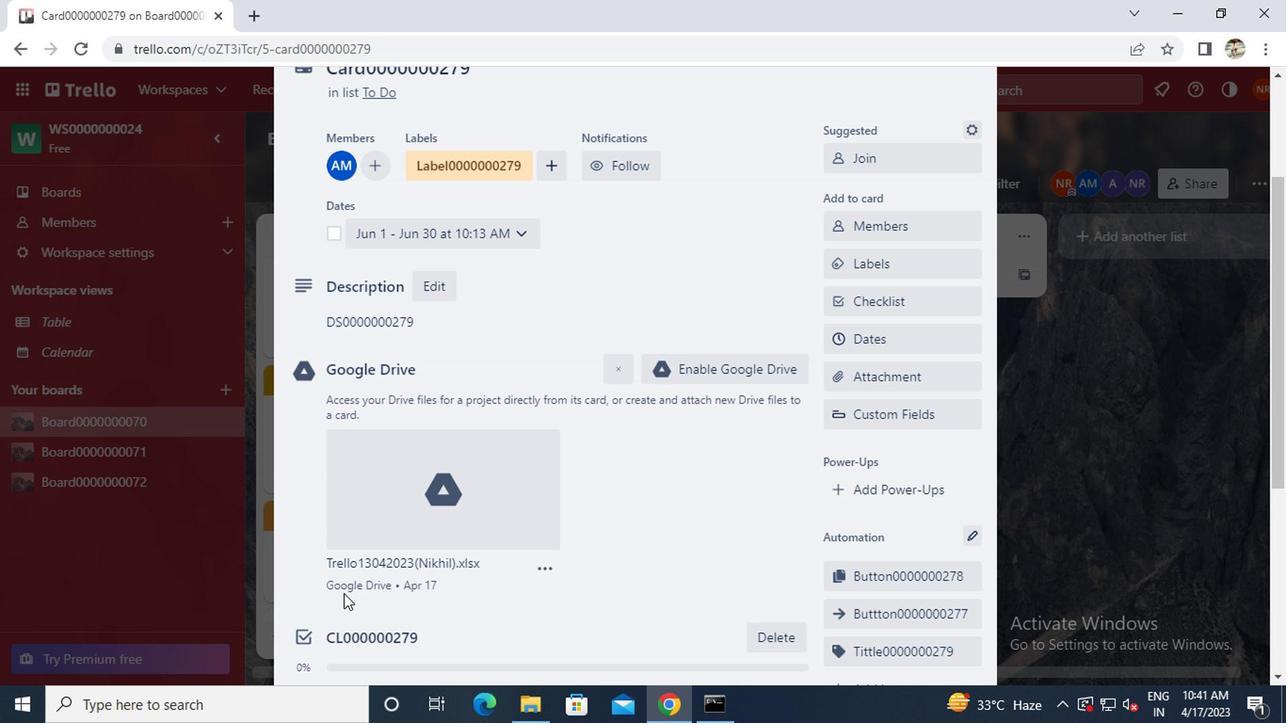 
Action: Mouse scrolled (338, 594) with delta (0, 0)
Screenshot: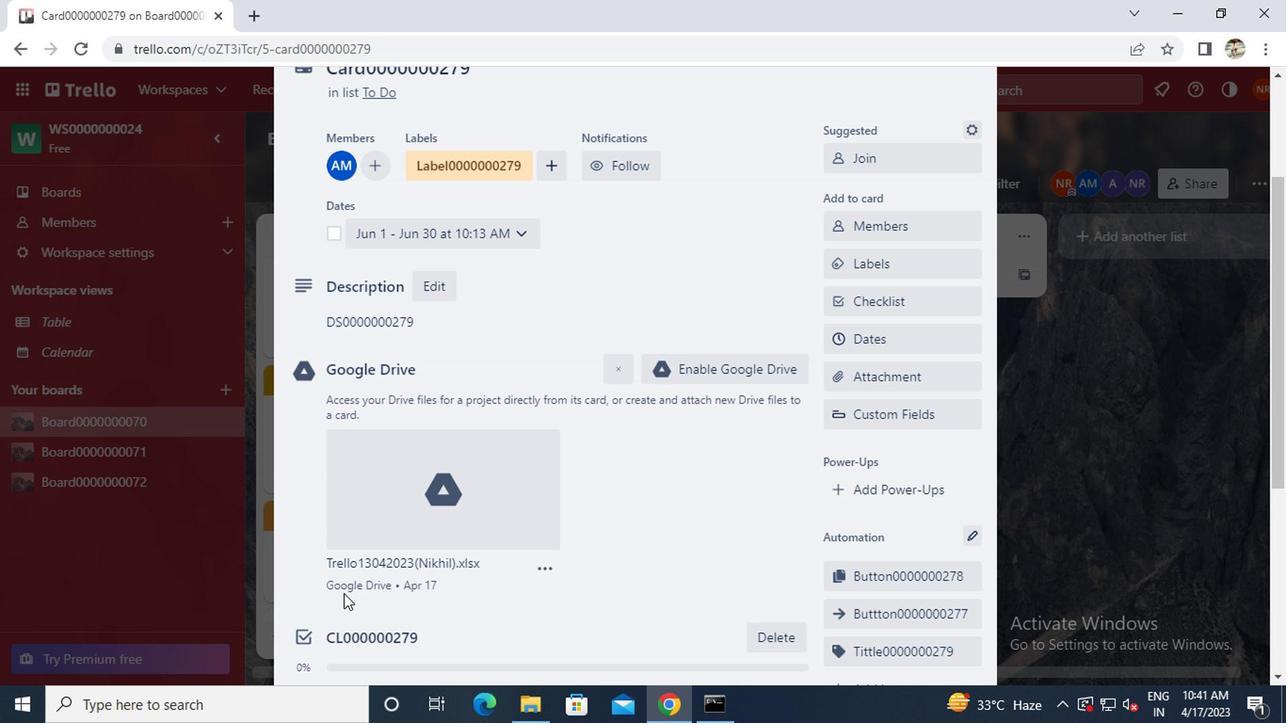 
Action: Mouse moved to (373, 471)
Screenshot: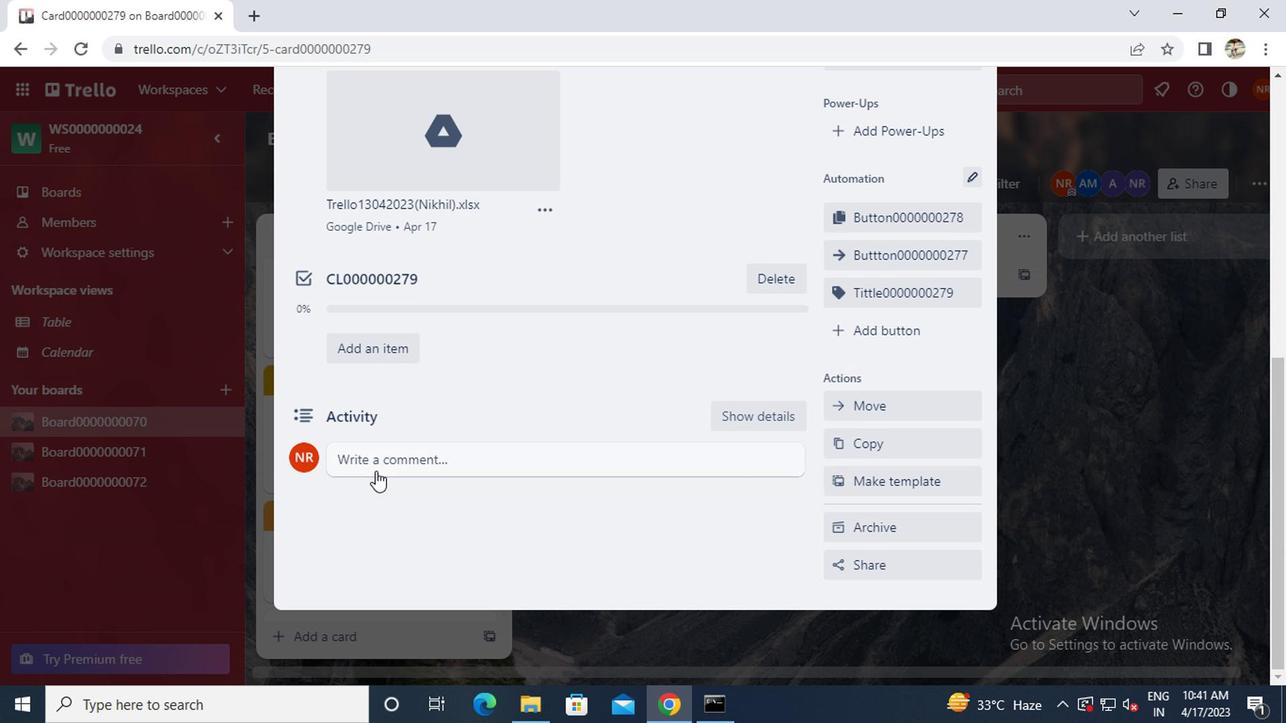 
Action: Mouse pressed left at (373, 471)
Screenshot: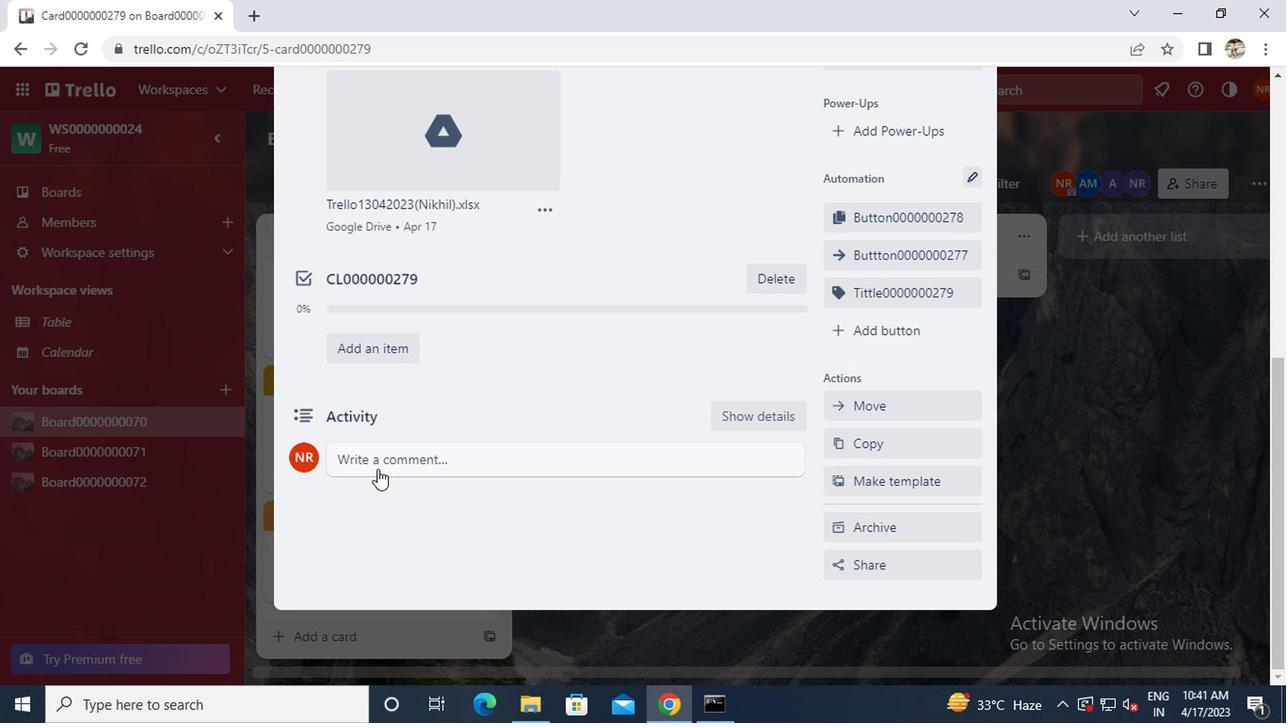 
Action: Mouse moved to (373, 471)
Screenshot: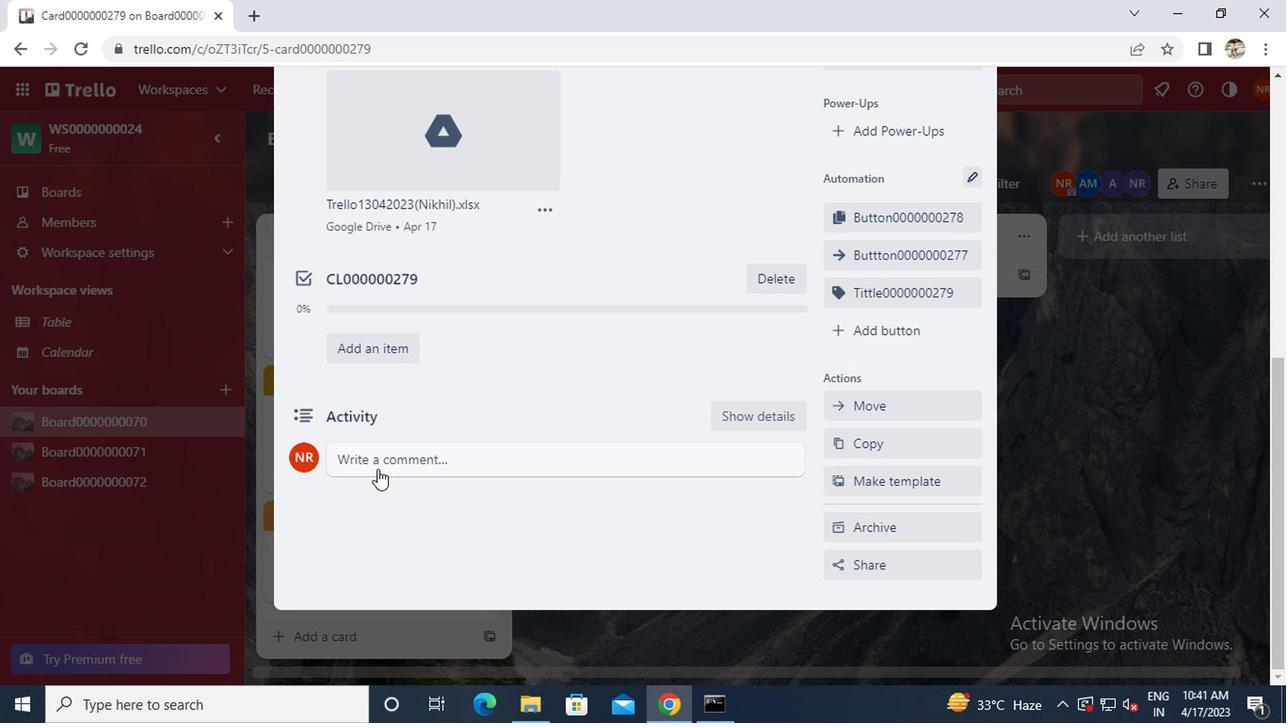 
Action: Key pressed <Key.caps_lock><Key.caps_lock>cm0000000279
Screenshot: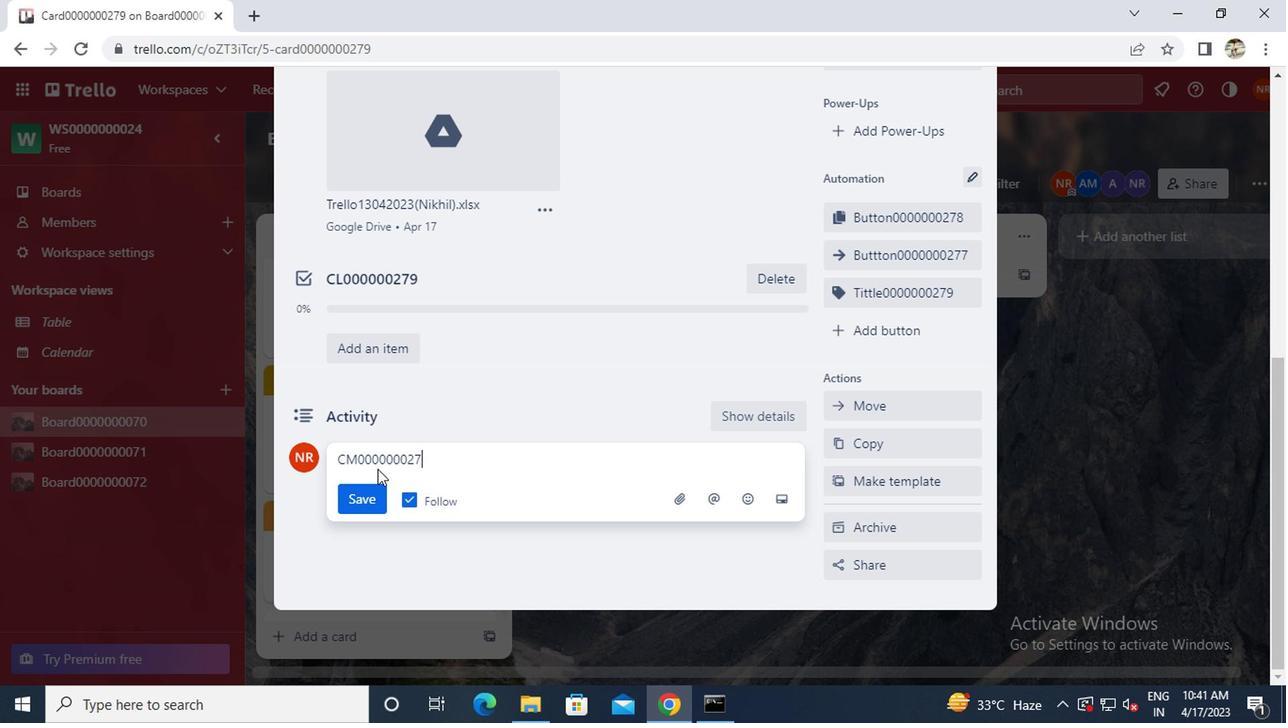 
Action: Mouse moved to (361, 495)
Screenshot: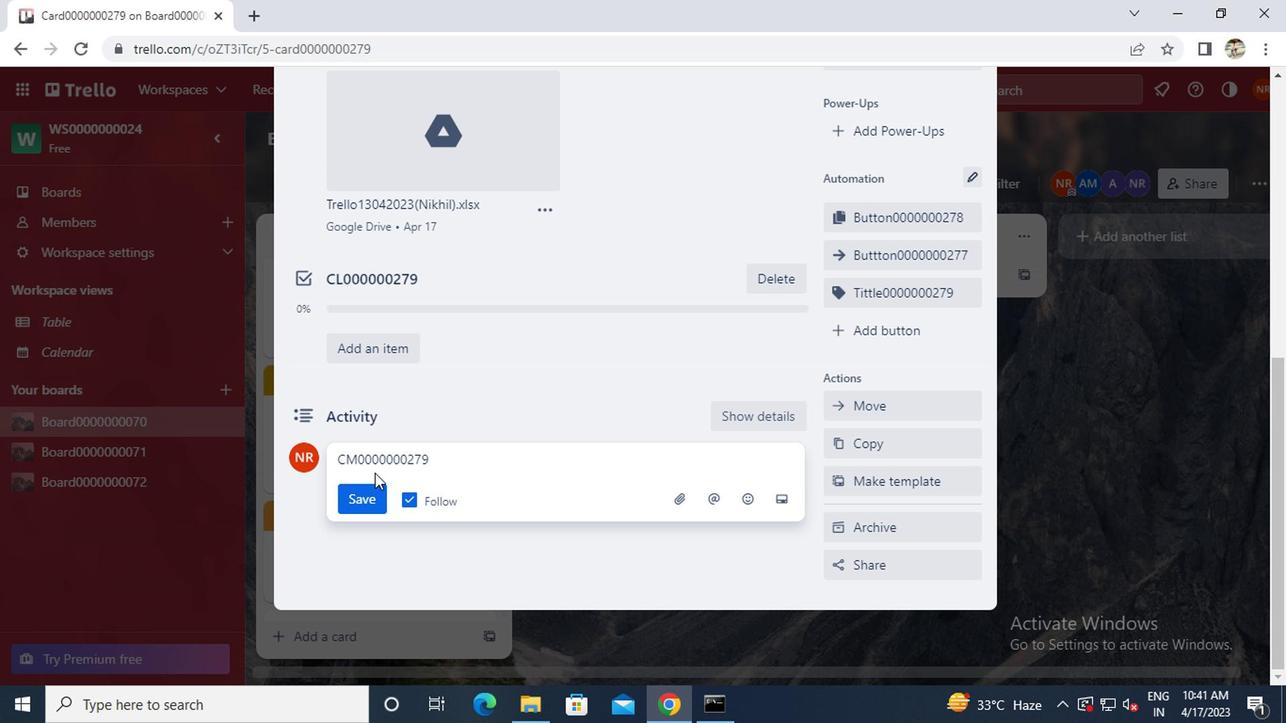 
Action: Mouse pressed left at (361, 495)
Screenshot: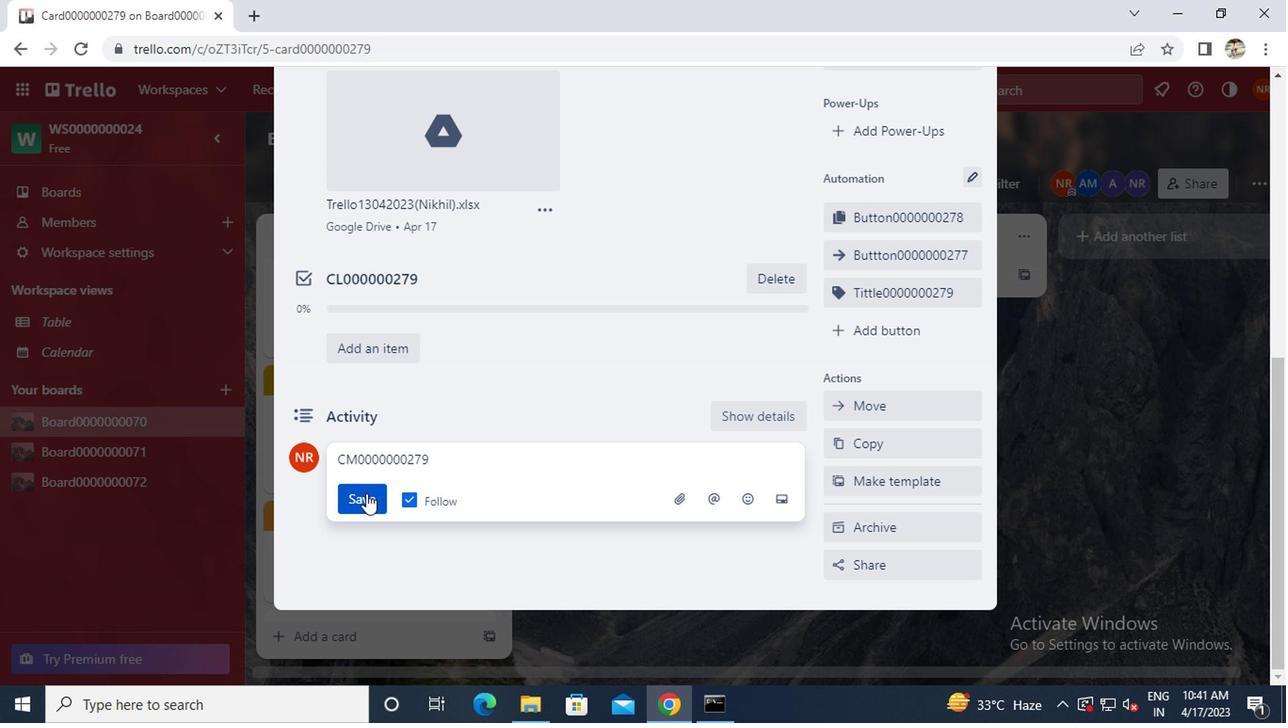 
